 Task: Create a due date automation trigger when advanced on, the moment a card is due add fields with custom field "Resume" set to a number lower than 1 and lower than 10.
Action: Mouse moved to (1017, 295)
Screenshot: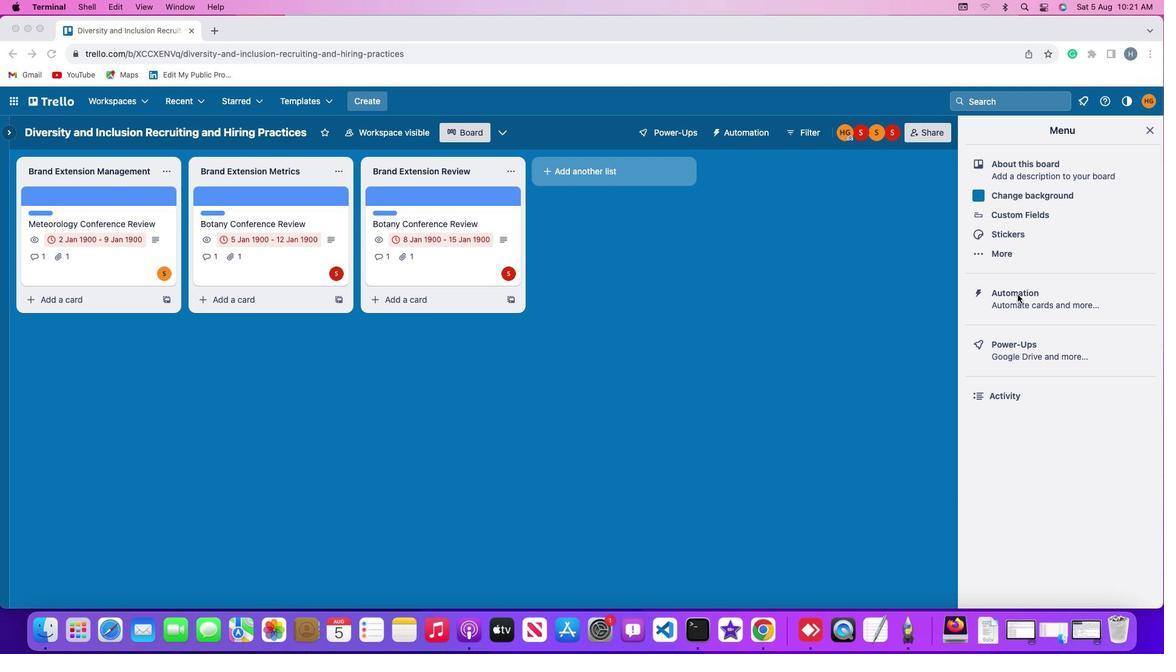 
Action: Mouse pressed left at (1017, 295)
Screenshot: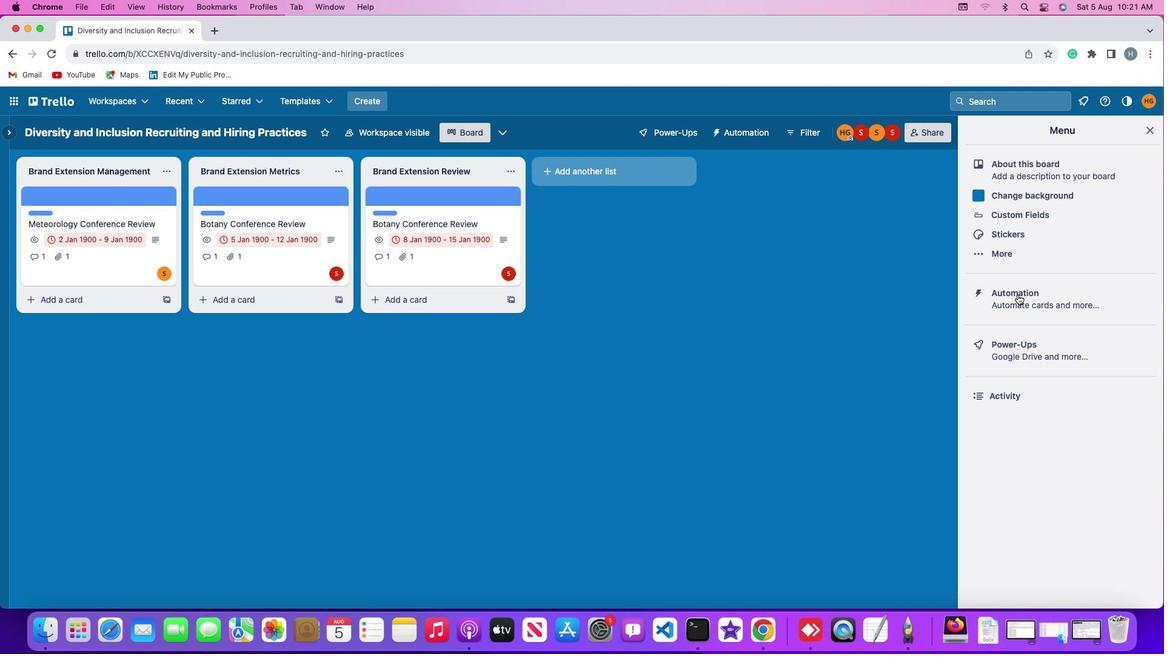 
Action: Mouse pressed left at (1017, 295)
Screenshot: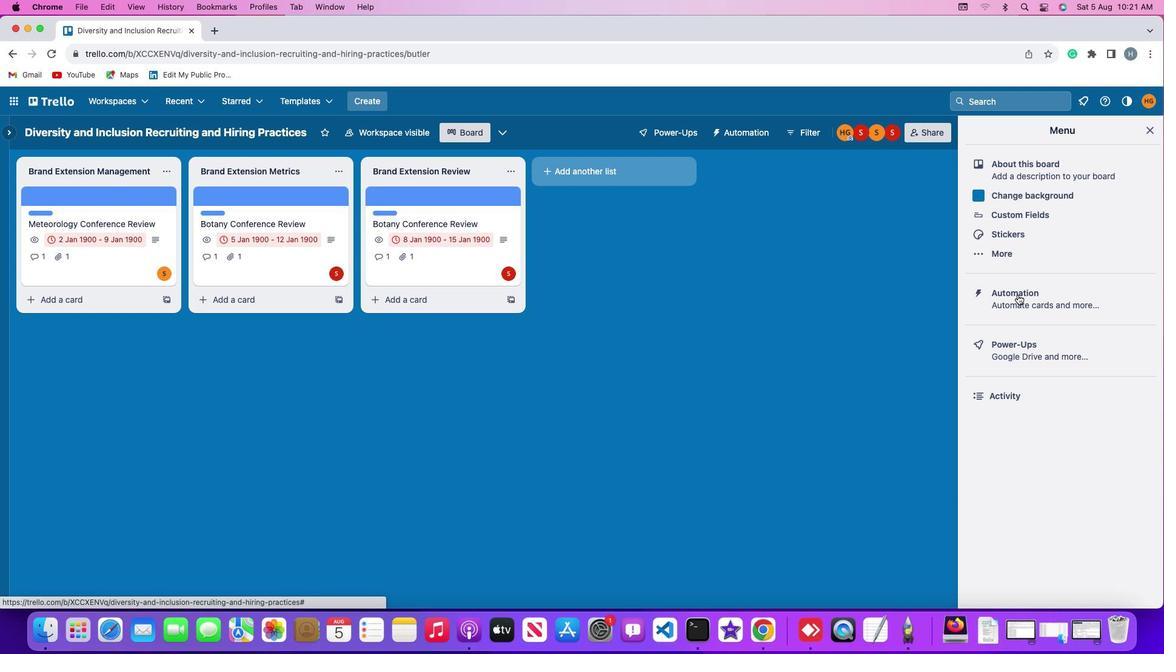
Action: Mouse moved to (64, 285)
Screenshot: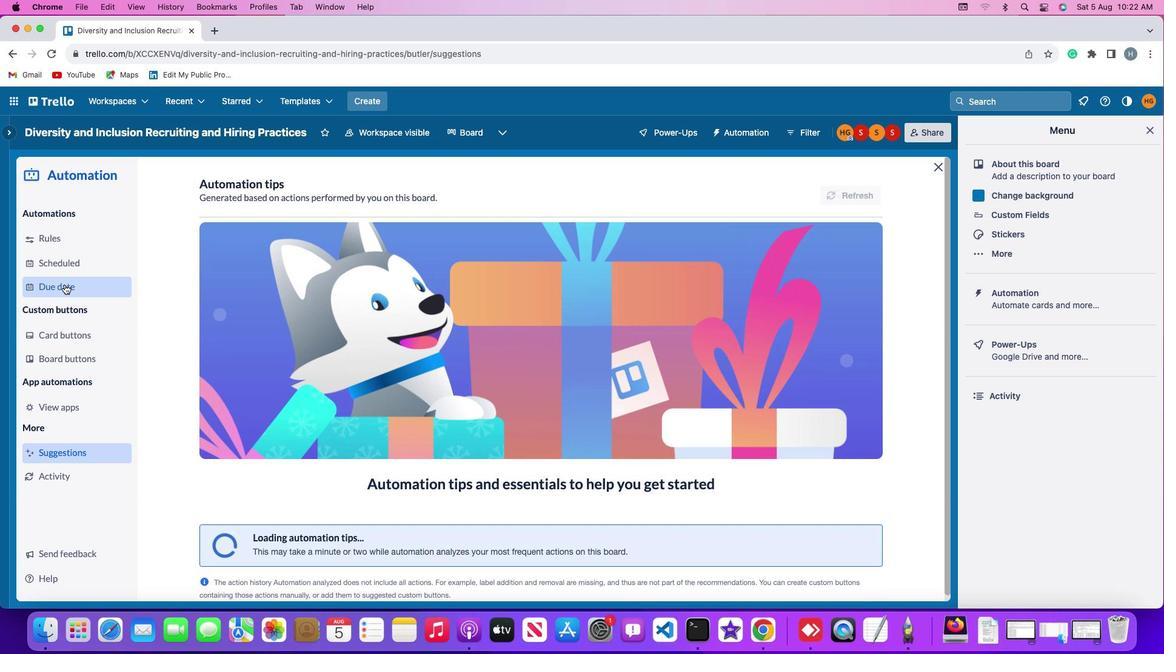 
Action: Mouse pressed left at (64, 285)
Screenshot: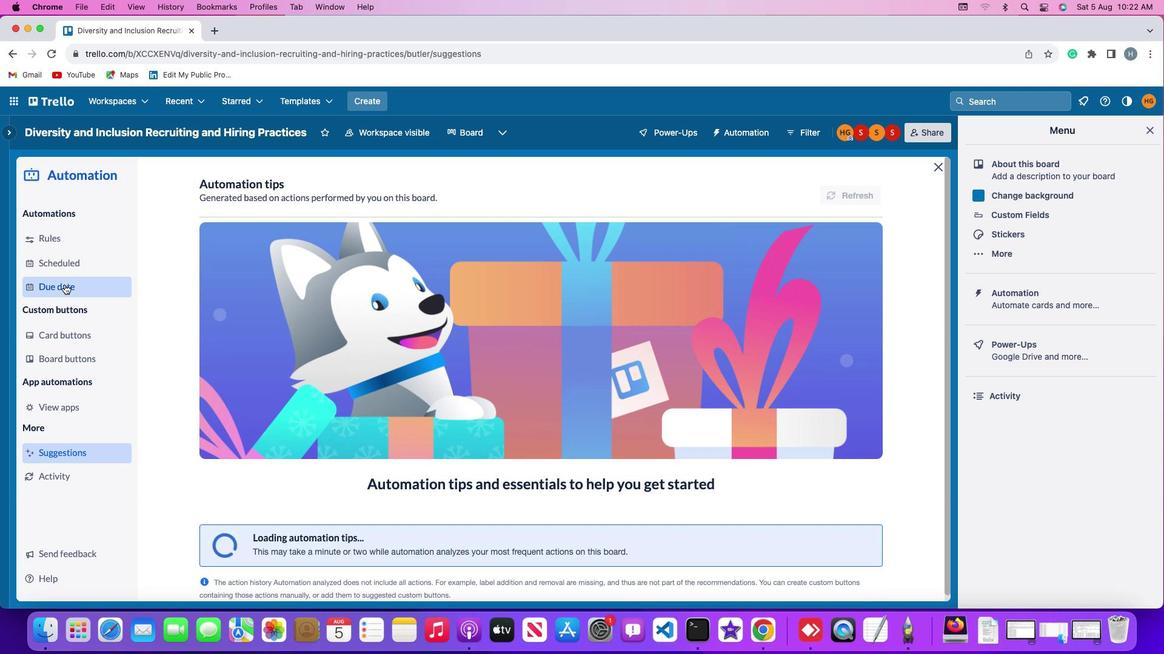 
Action: Mouse moved to (800, 186)
Screenshot: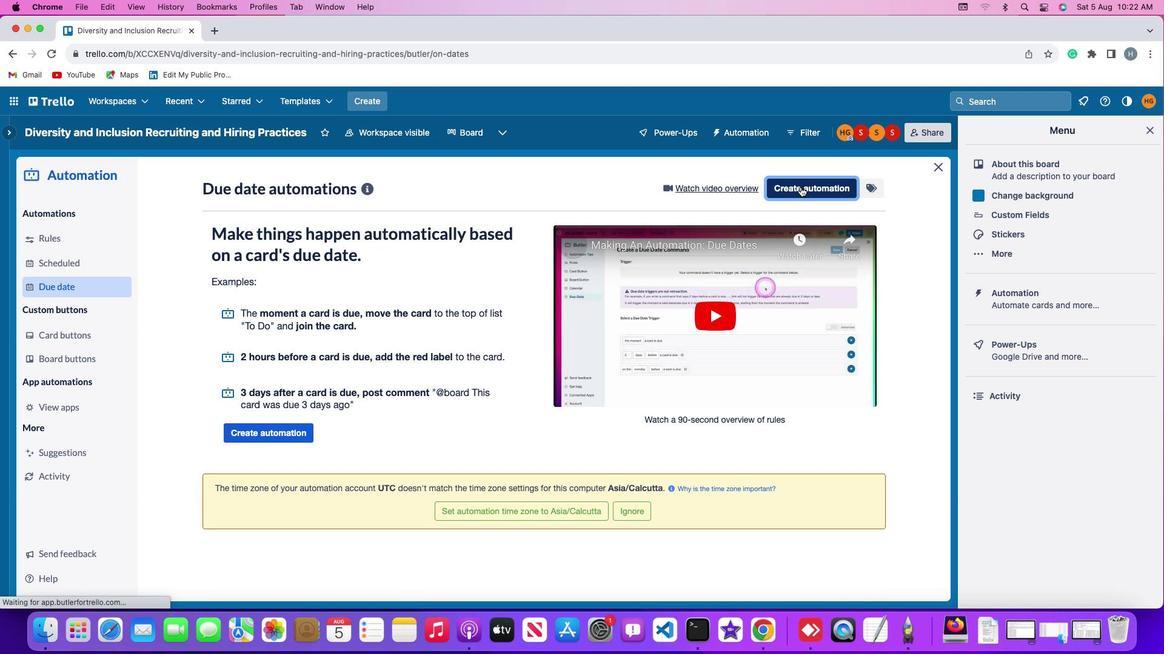 
Action: Mouse pressed left at (800, 186)
Screenshot: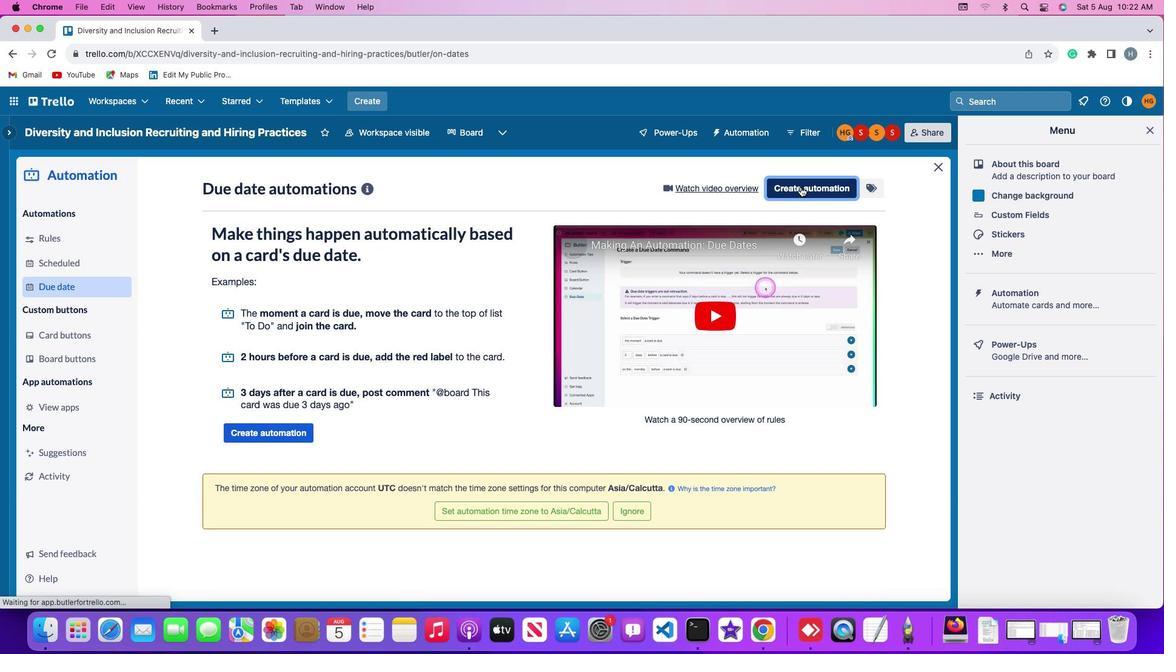 
Action: Mouse moved to (544, 306)
Screenshot: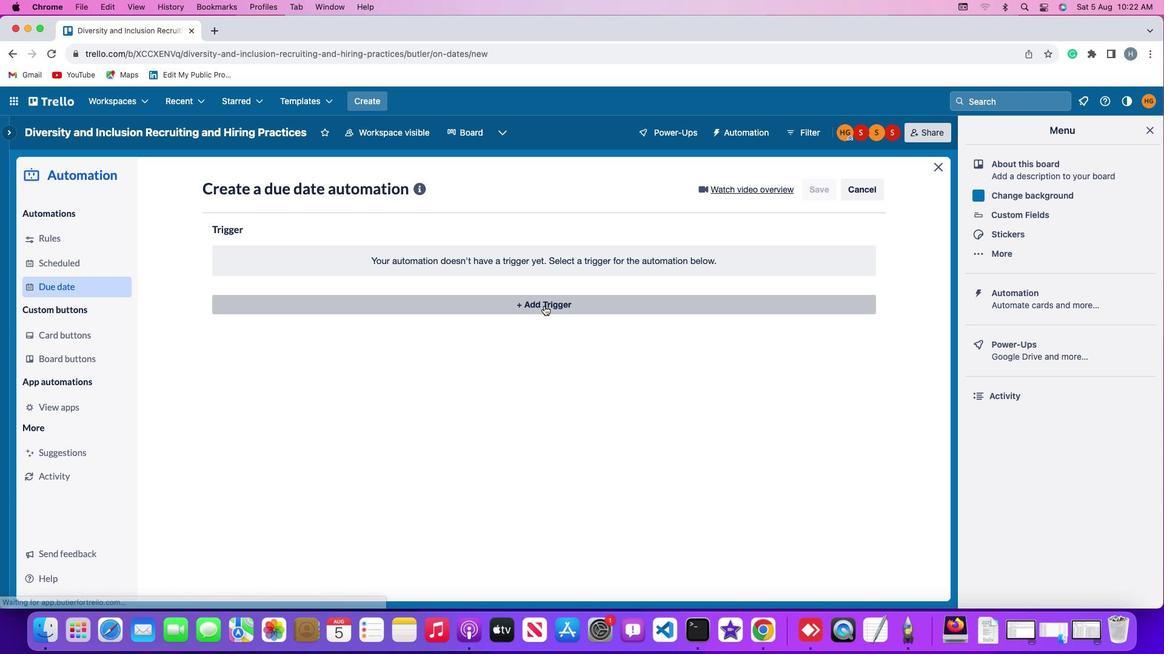
Action: Mouse pressed left at (544, 306)
Screenshot: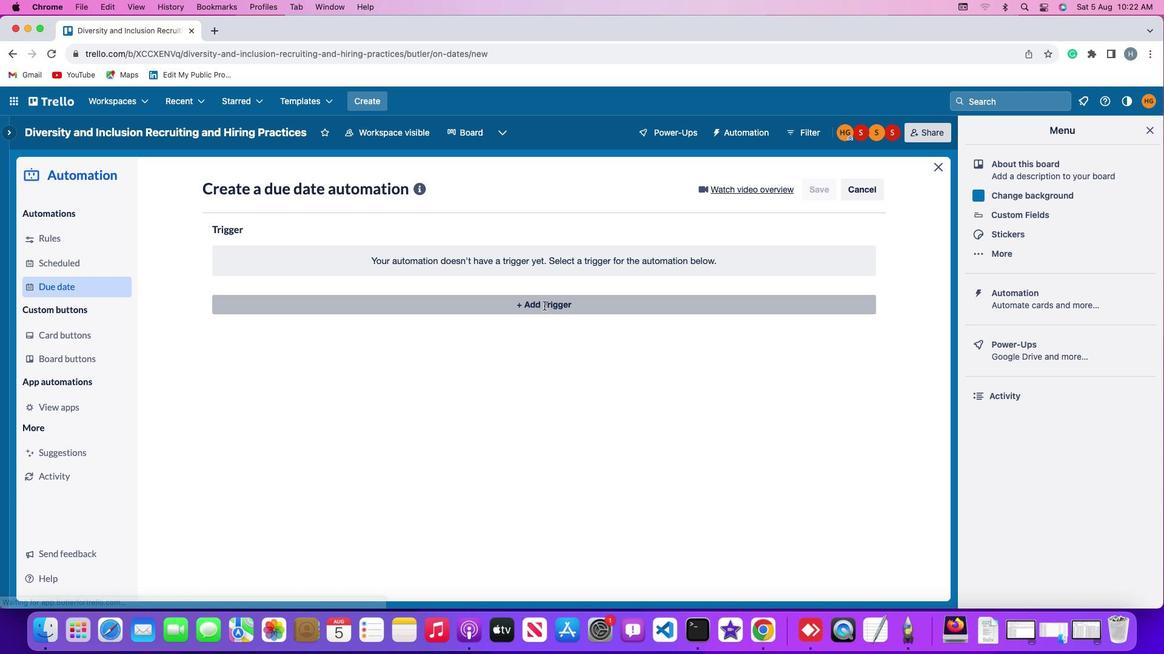 
Action: Mouse moved to (315, 445)
Screenshot: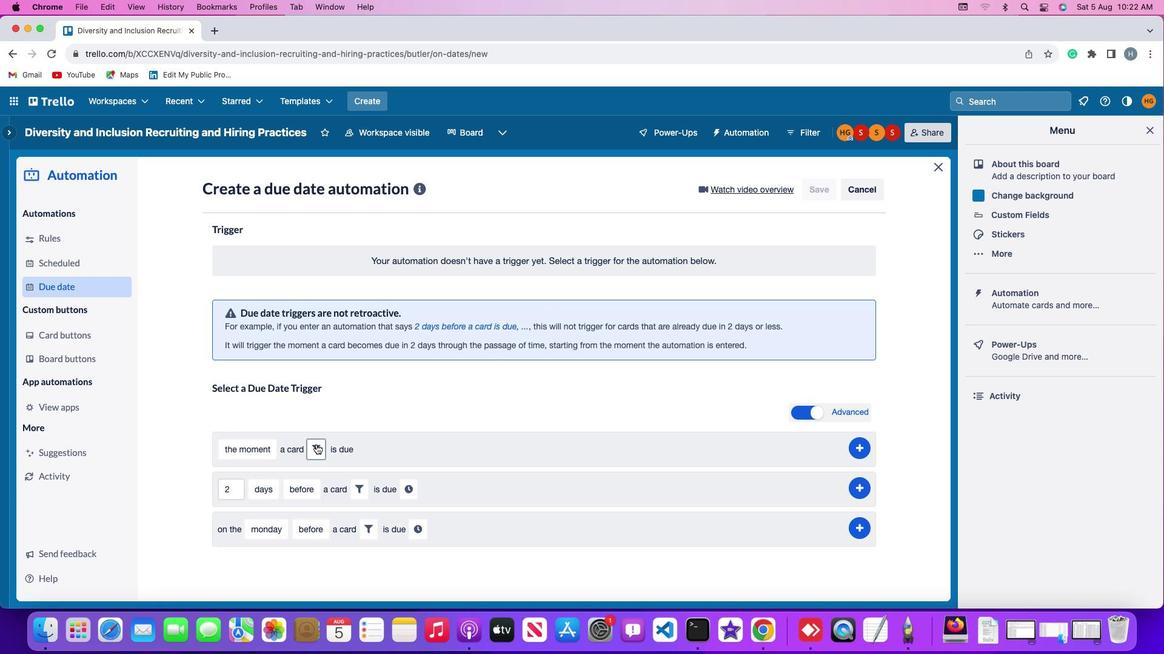 
Action: Mouse pressed left at (315, 445)
Screenshot: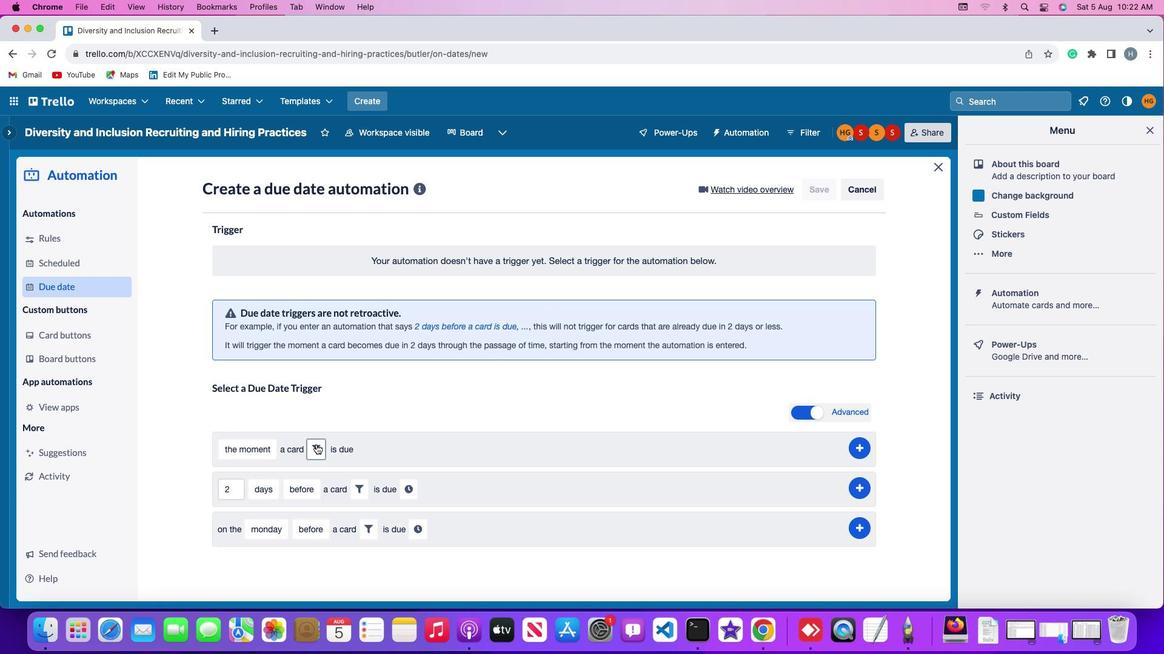 
Action: Mouse moved to (511, 490)
Screenshot: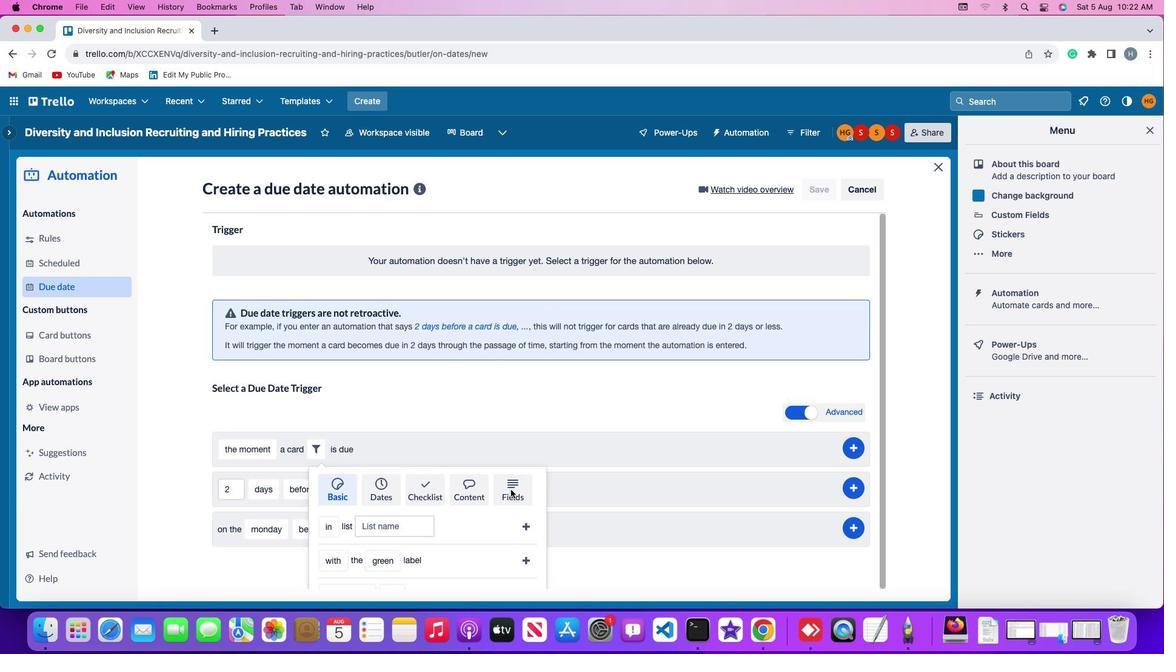 
Action: Mouse pressed left at (511, 490)
Screenshot: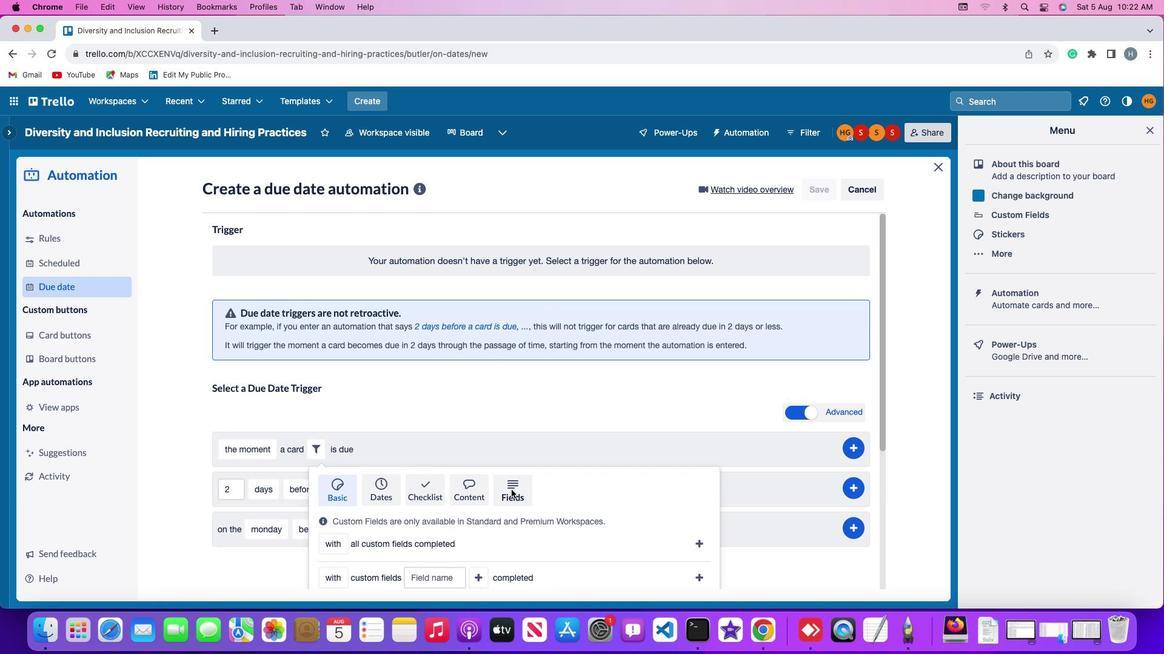 
Action: Mouse moved to (496, 489)
Screenshot: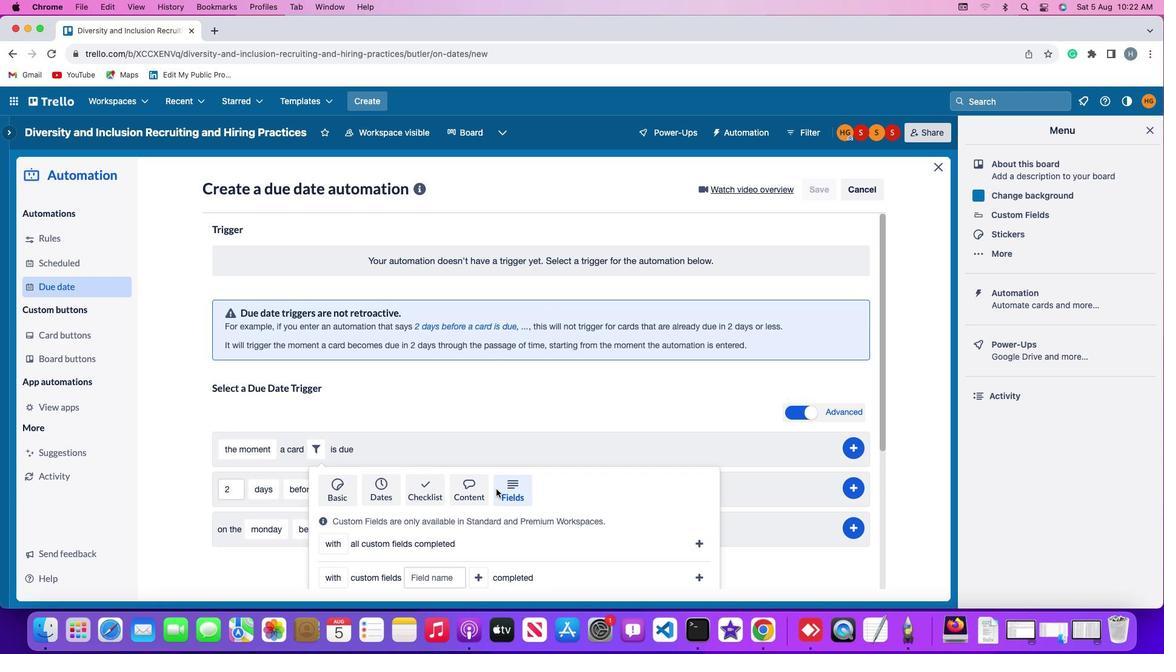 
Action: Mouse scrolled (496, 489) with delta (0, 0)
Screenshot: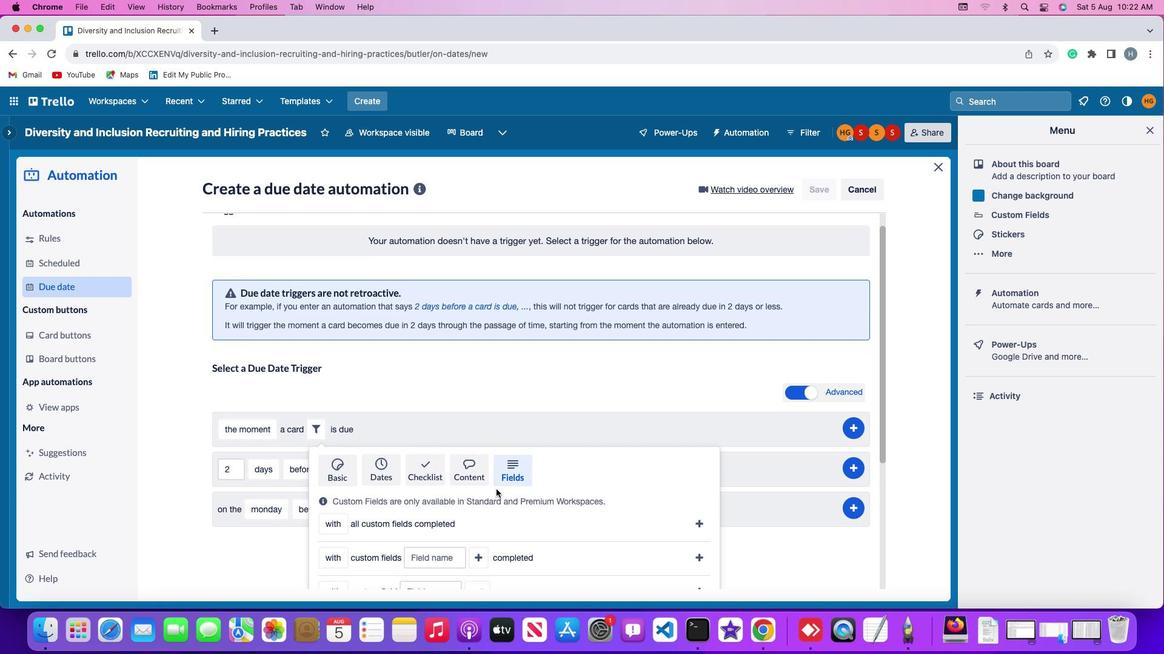 
Action: Mouse scrolled (496, 489) with delta (0, 0)
Screenshot: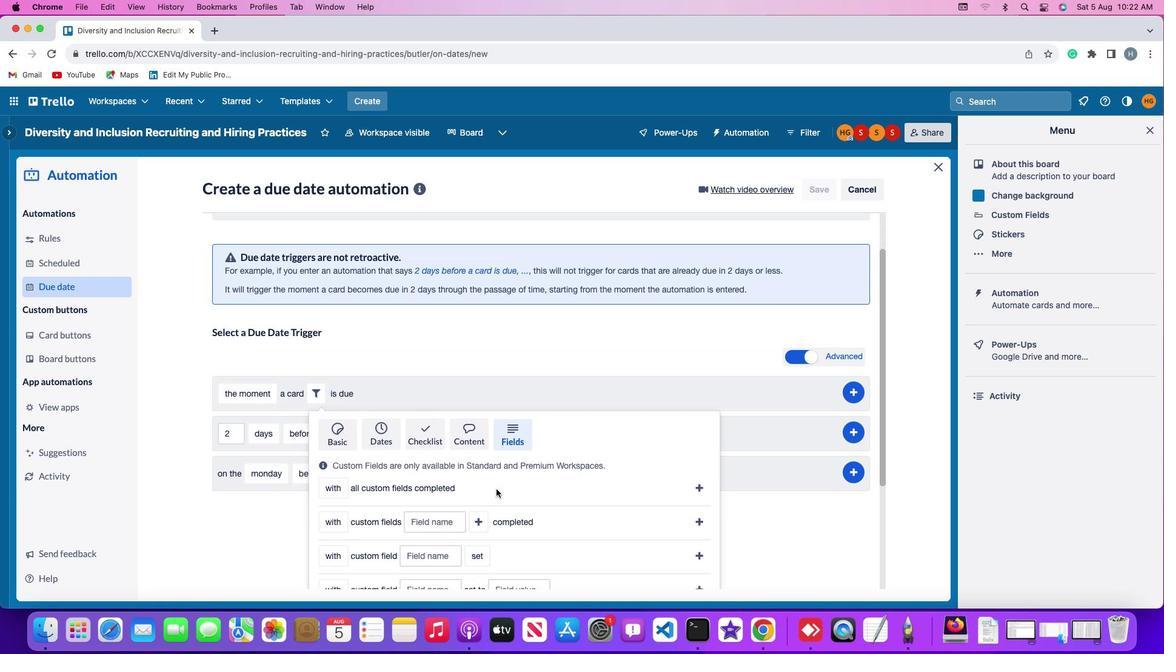
Action: Mouse scrolled (496, 489) with delta (0, -1)
Screenshot: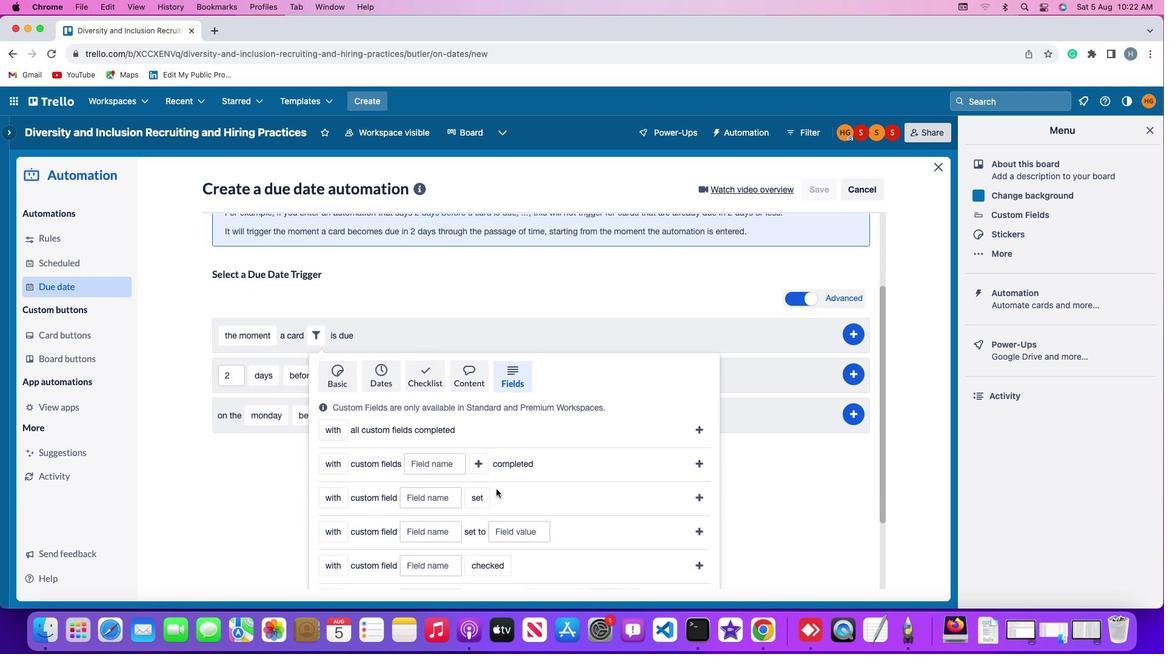 
Action: Mouse scrolled (496, 489) with delta (0, -2)
Screenshot: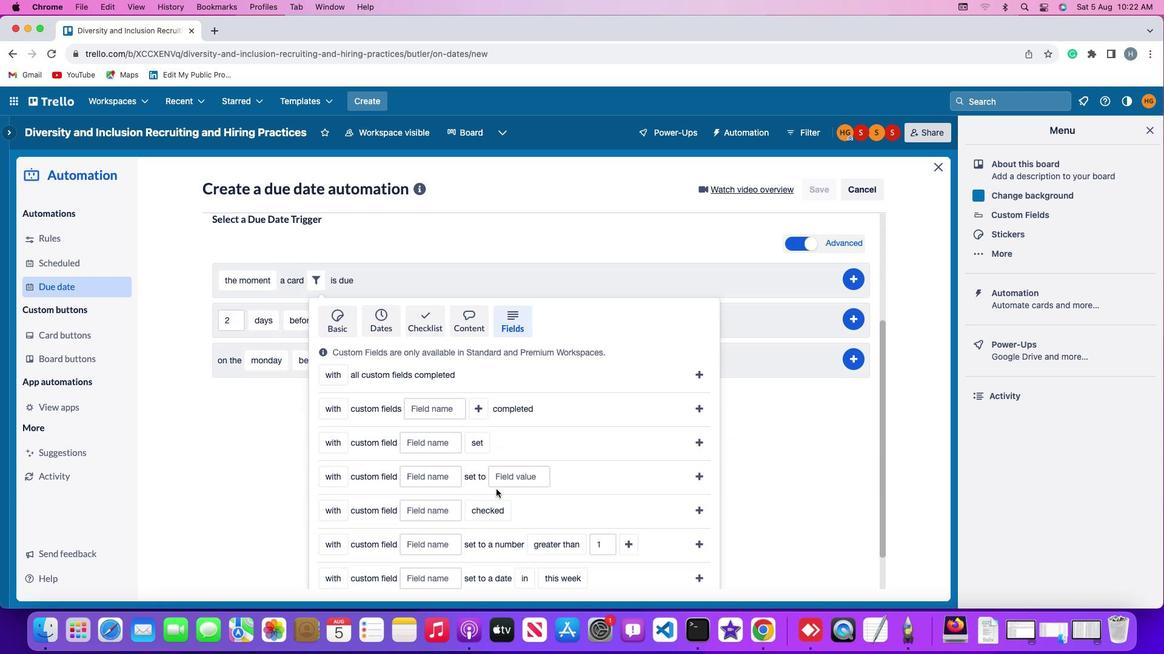 
Action: Mouse scrolled (496, 489) with delta (0, 0)
Screenshot: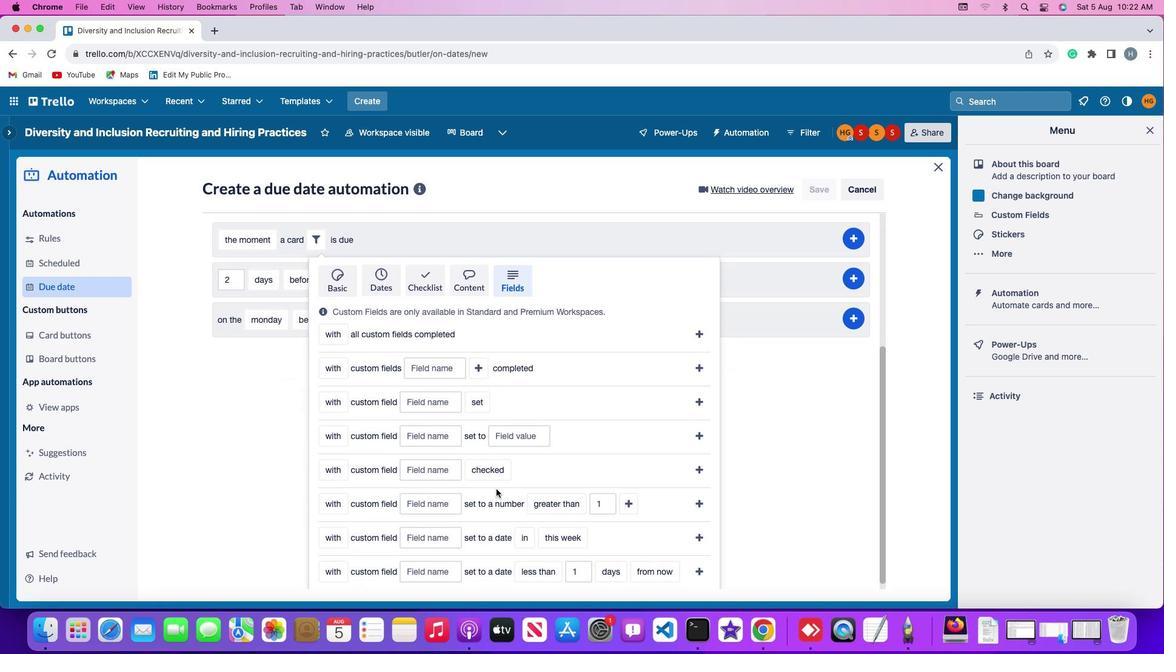
Action: Mouse scrolled (496, 489) with delta (0, 0)
Screenshot: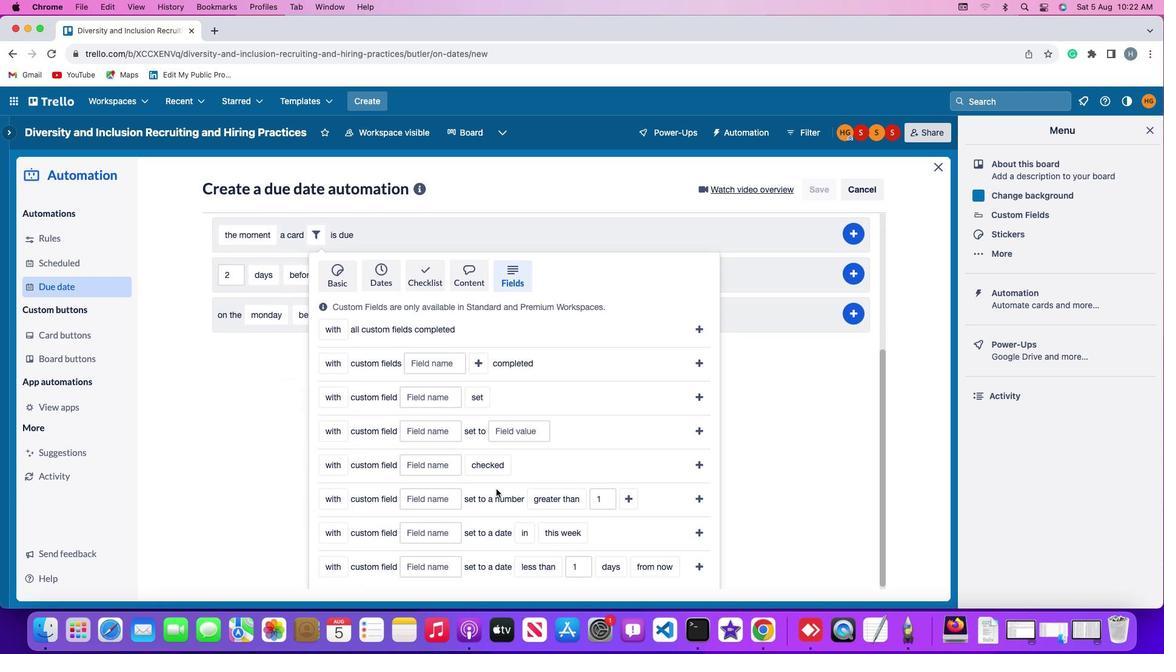 
Action: Mouse scrolled (496, 489) with delta (0, -1)
Screenshot: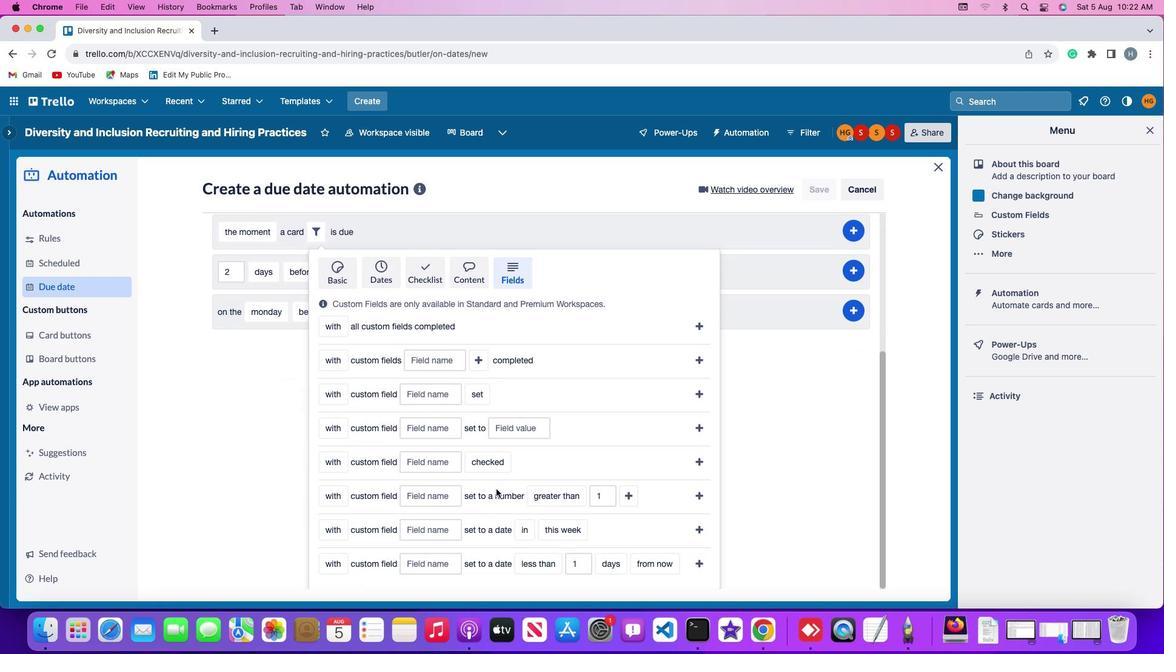 
Action: Mouse scrolled (496, 489) with delta (0, 0)
Screenshot: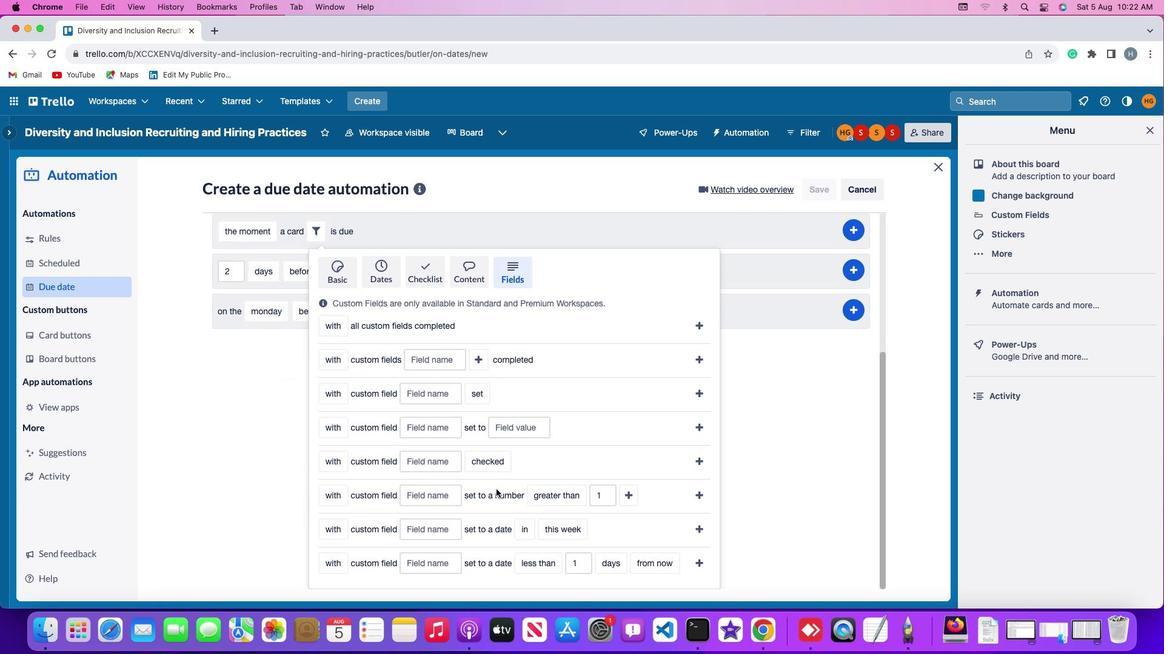 
Action: Mouse scrolled (496, 489) with delta (0, 0)
Screenshot: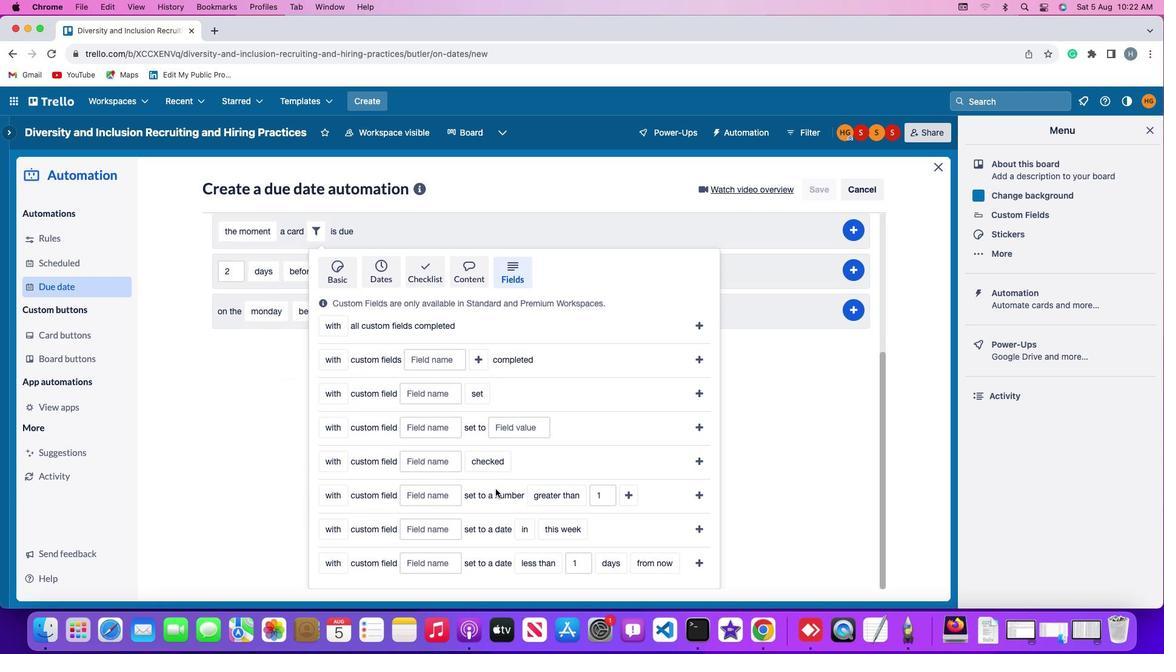 
Action: Mouse scrolled (496, 489) with delta (0, -1)
Screenshot: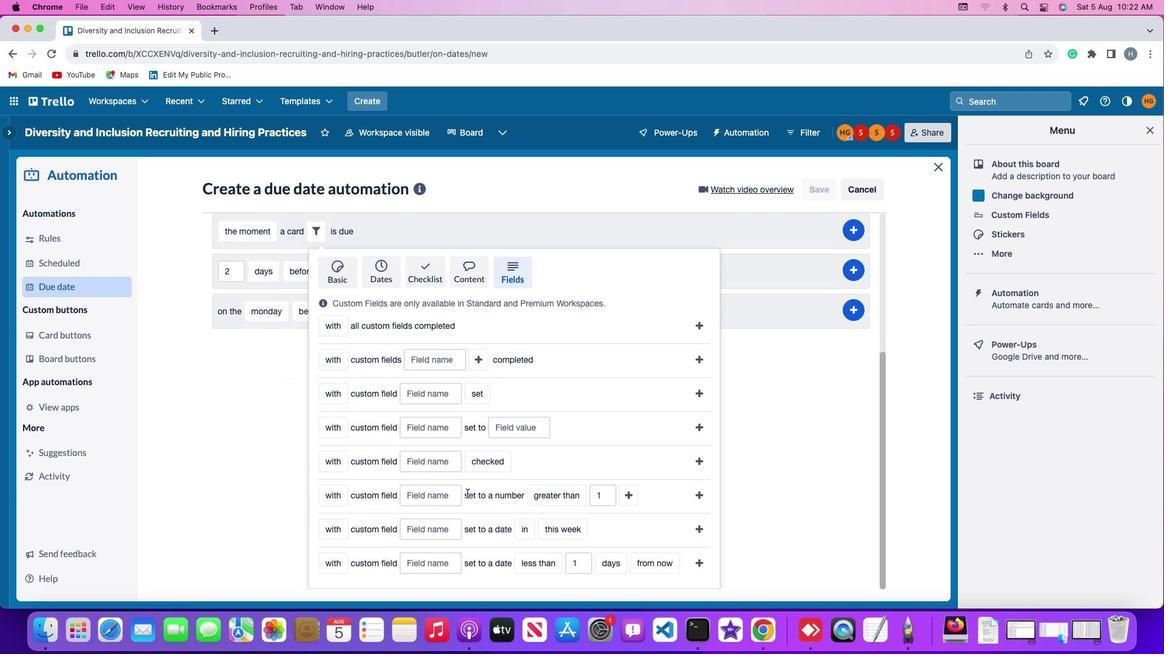 
Action: Mouse moved to (338, 493)
Screenshot: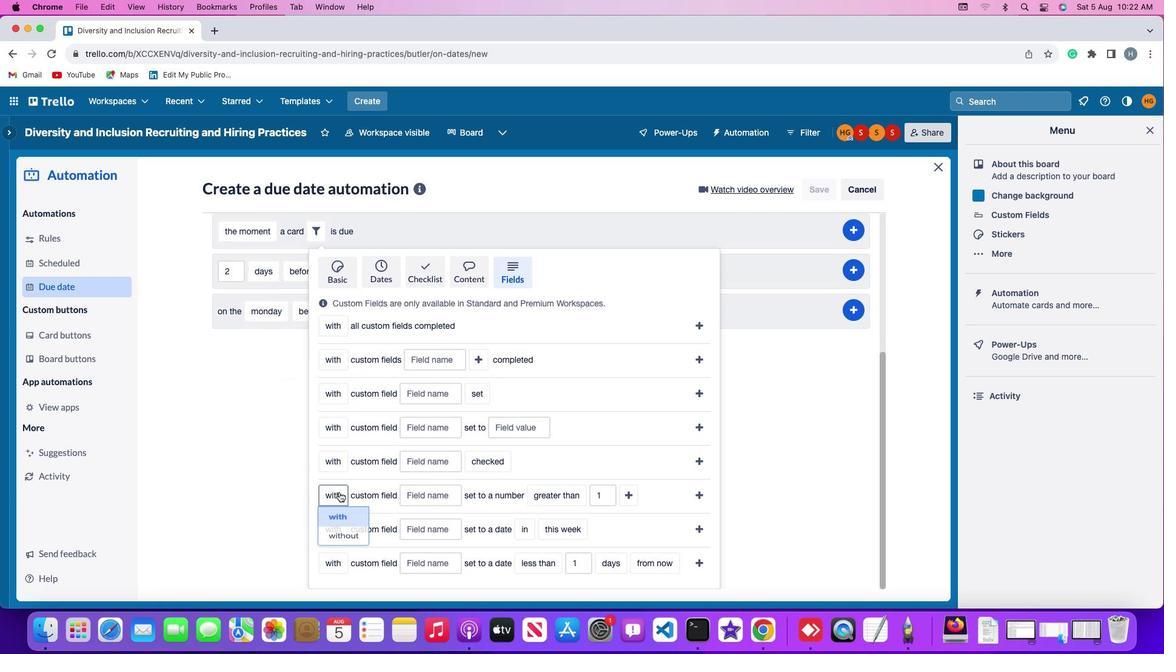 
Action: Mouse pressed left at (338, 493)
Screenshot: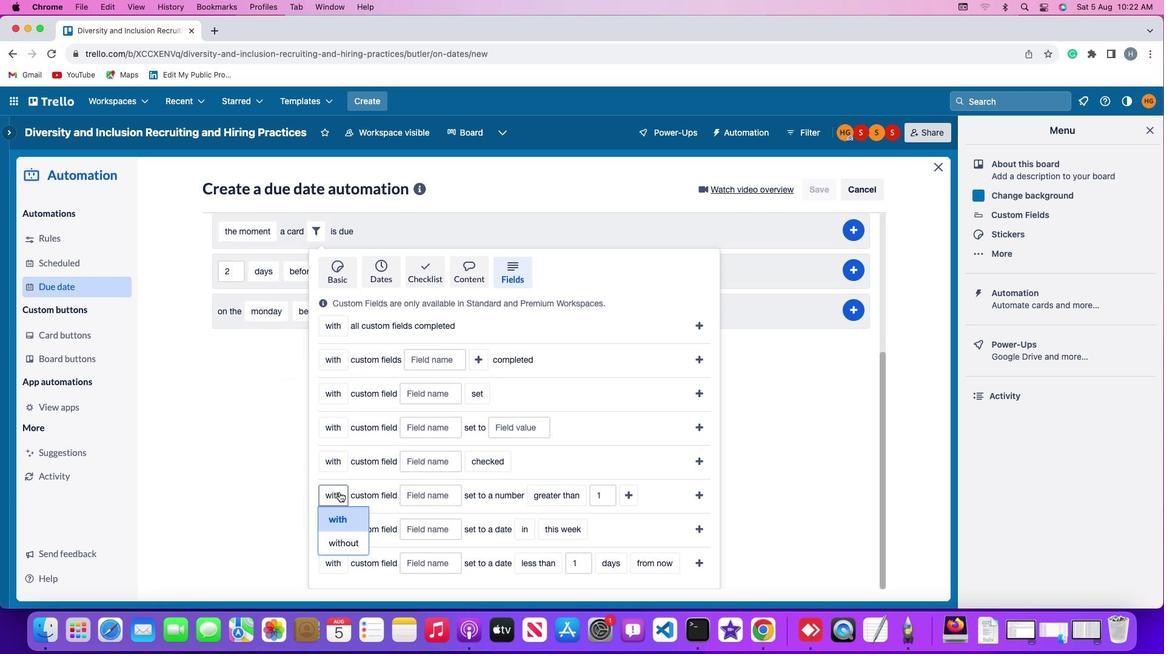
Action: Mouse moved to (351, 519)
Screenshot: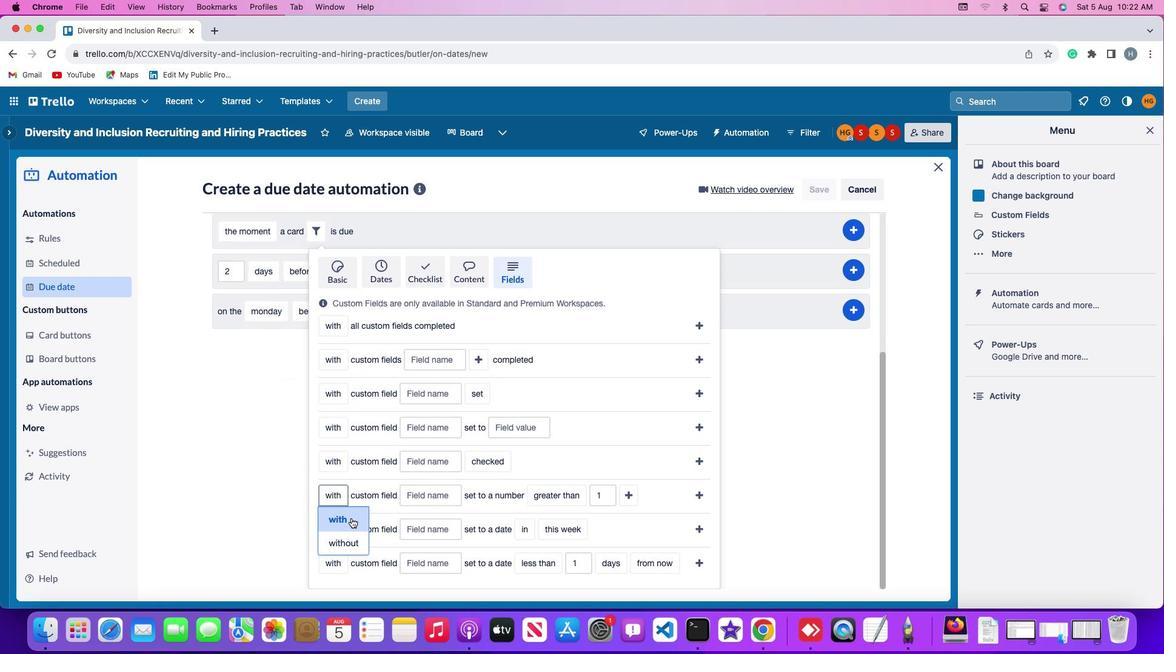 
Action: Mouse pressed left at (351, 519)
Screenshot: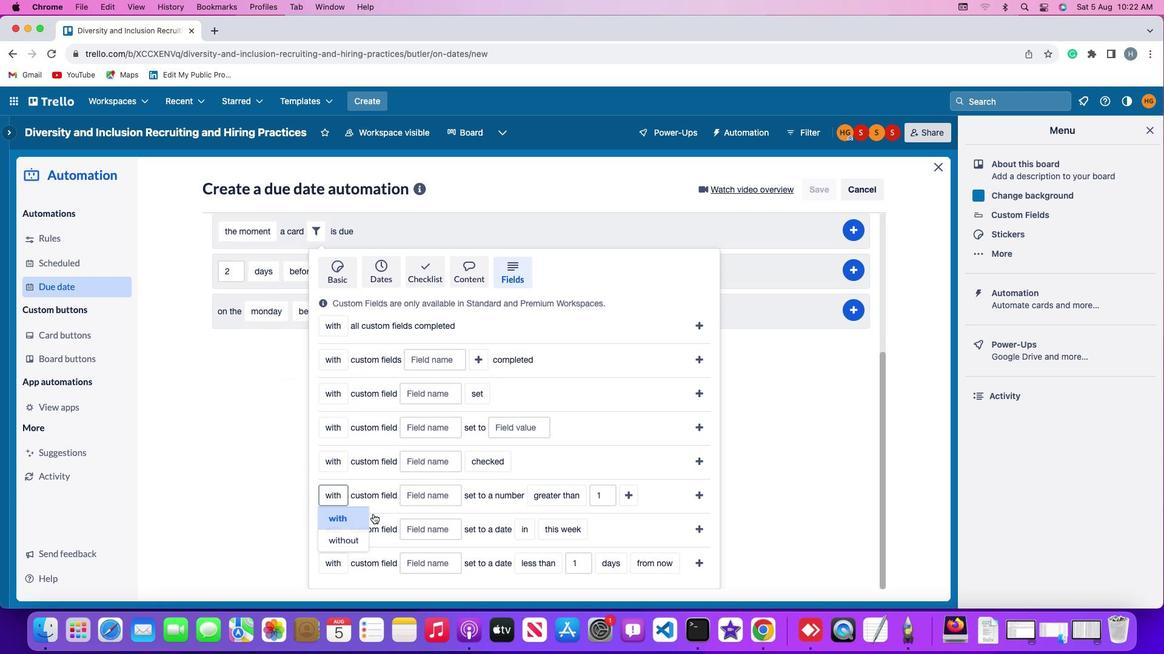 
Action: Mouse moved to (434, 496)
Screenshot: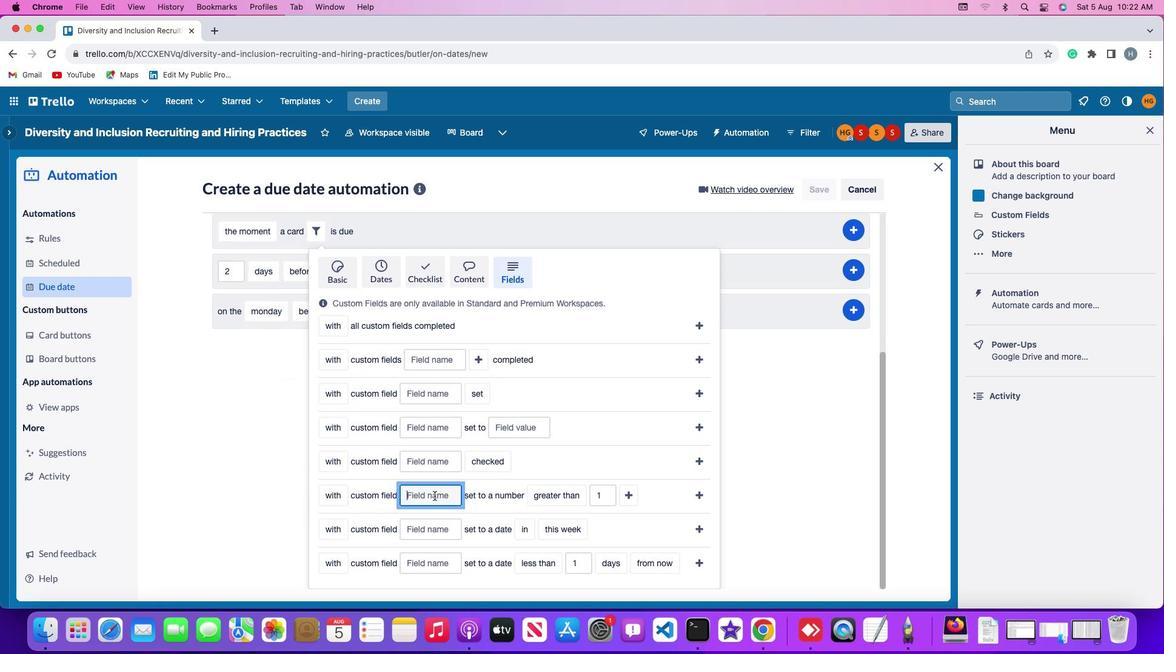 
Action: Mouse pressed left at (434, 496)
Screenshot: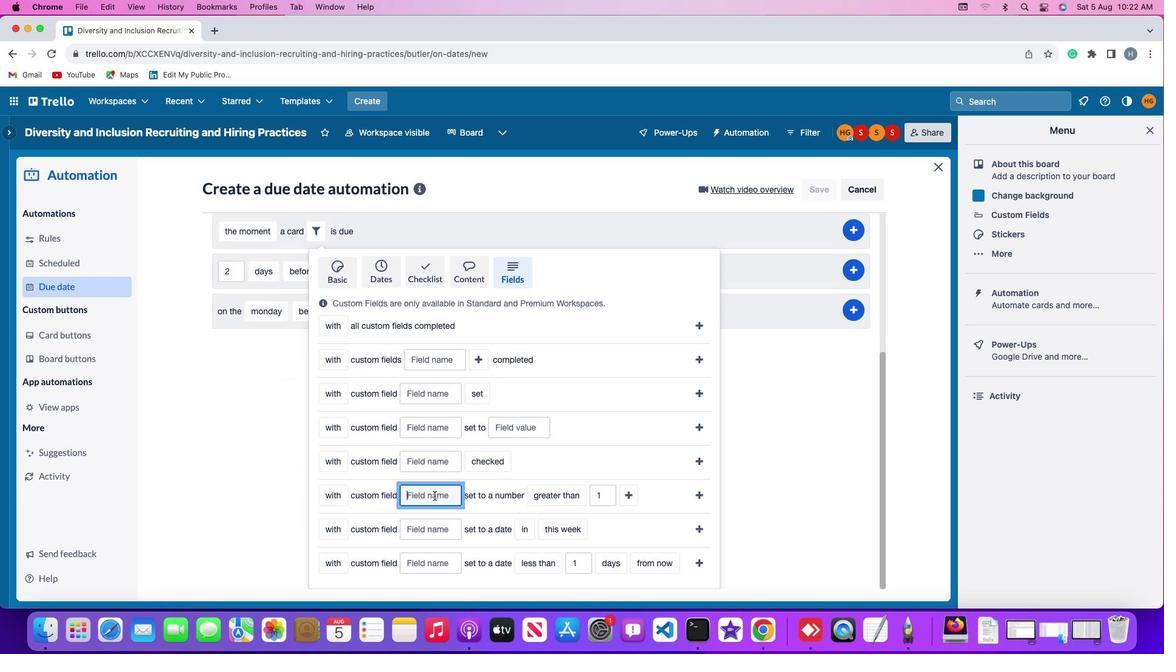
Action: Mouse moved to (434, 496)
Screenshot: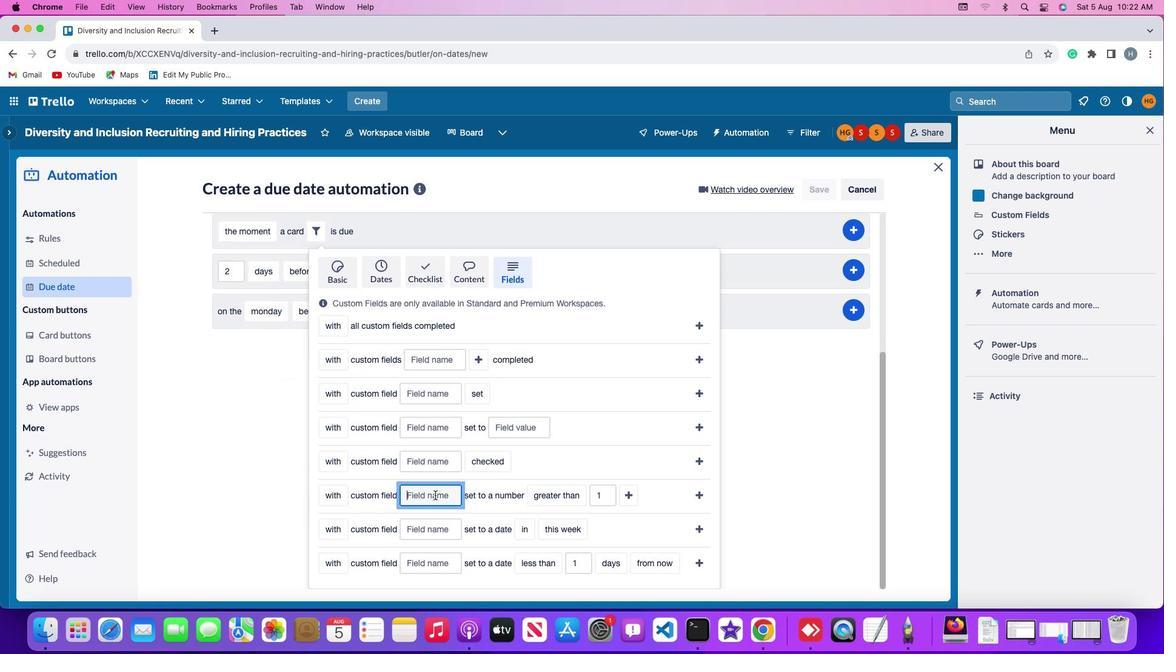 
Action: Key pressed Key.shift'R''e''s''u''m''e'
Screenshot: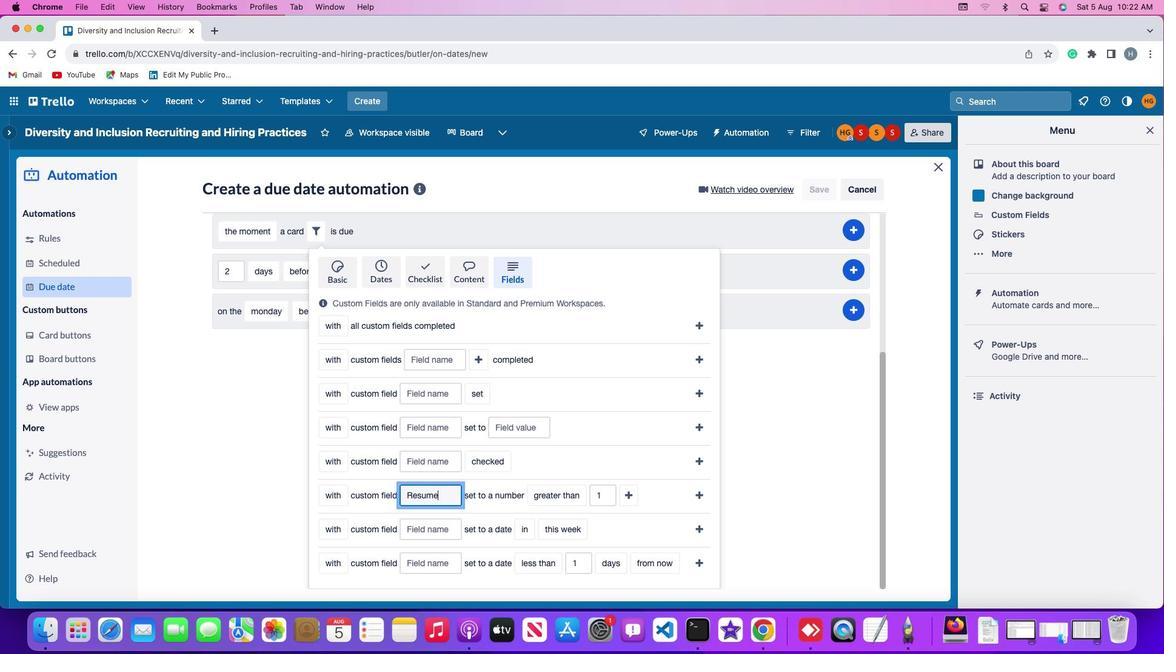 
Action: Mouse moved to (564, 448)
Screenshot: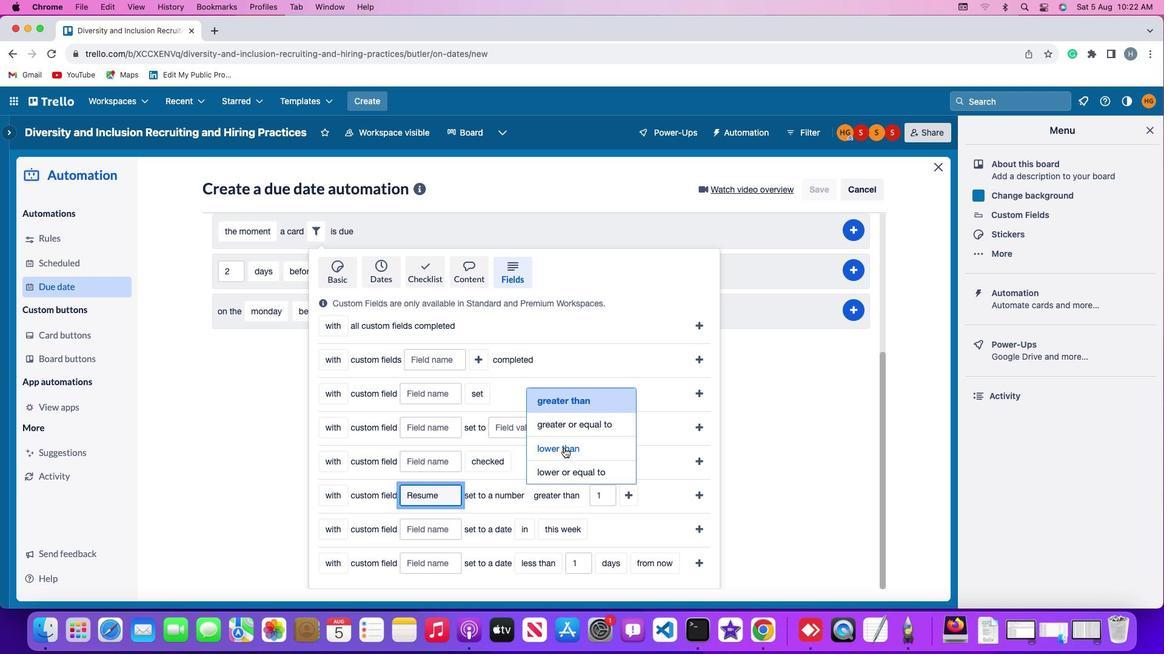 
Action: Mouse pressed left at (564, 448)
Screenshot: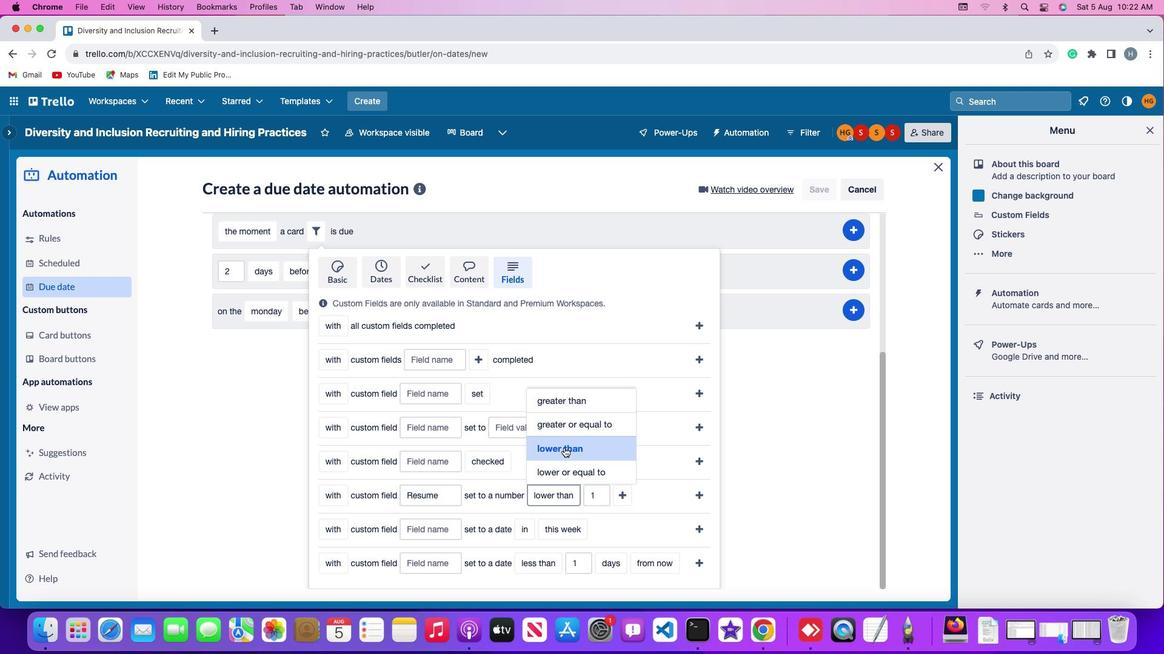 
Action: Mouse moved to (599, 491)
Screenshot: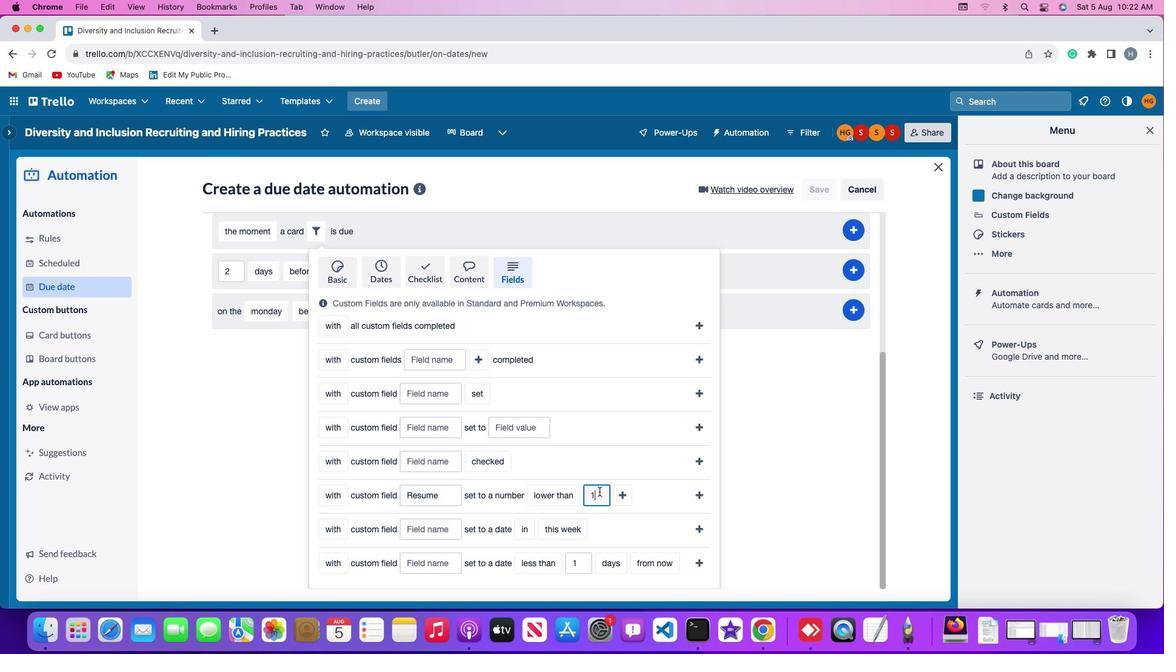 
Action: Mouse pressed left at (599, 491)
Screenshot: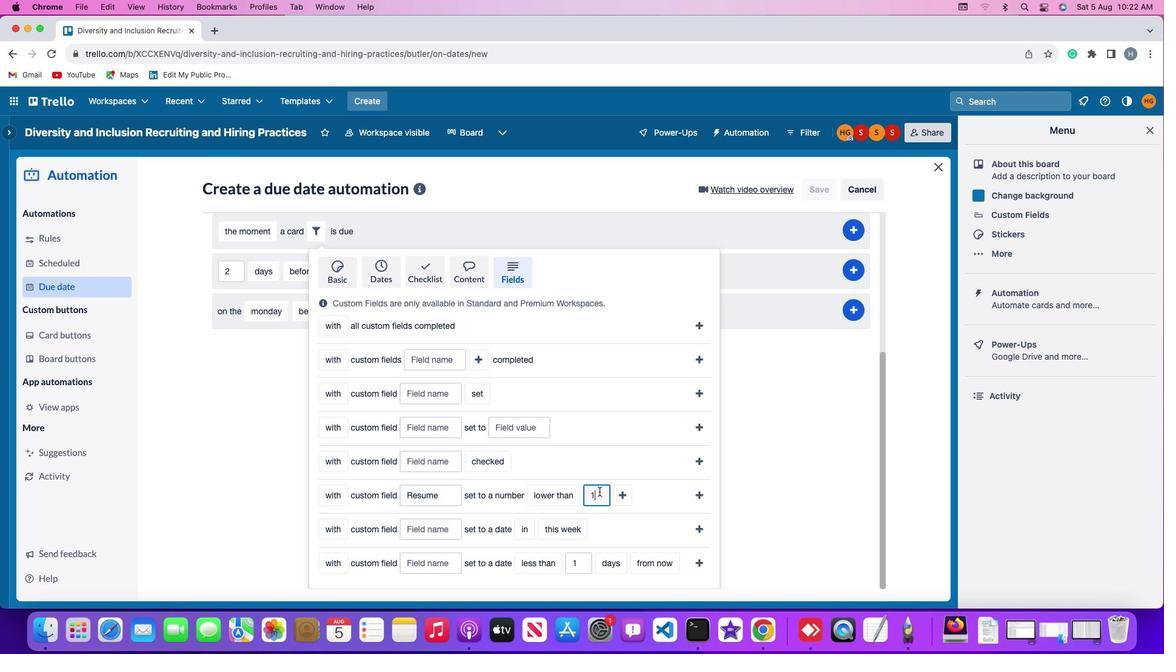 
Action: Key pressed Key.backspace'1'
Screenshot: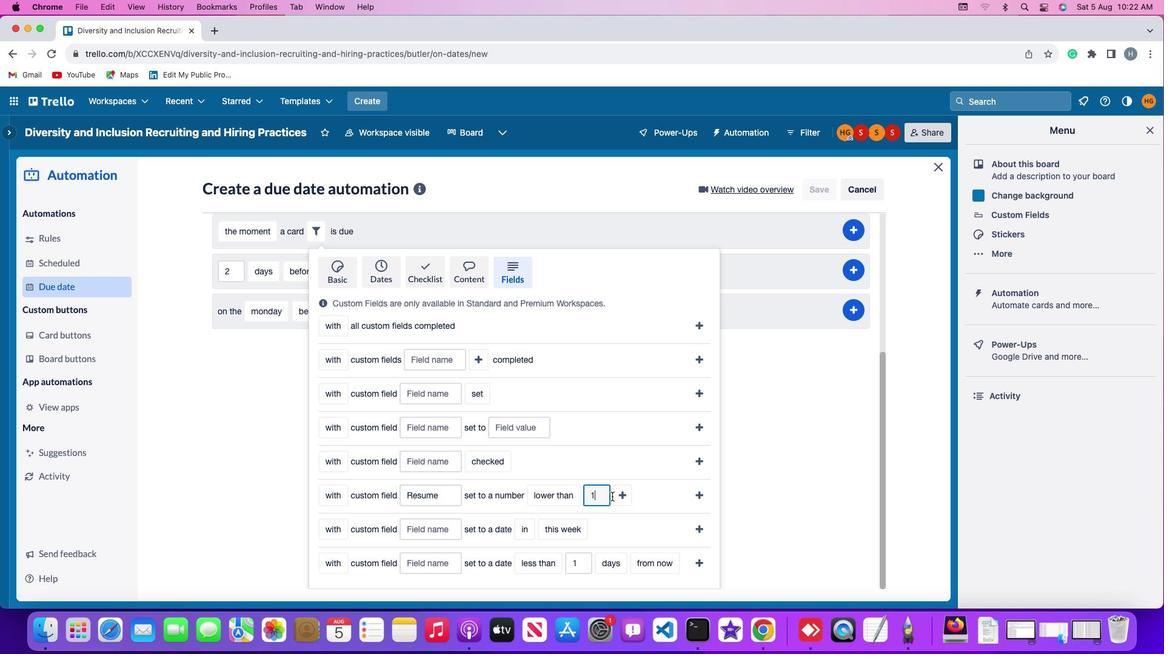 
Action: Mouse moved to (619, 495)
Screenshot: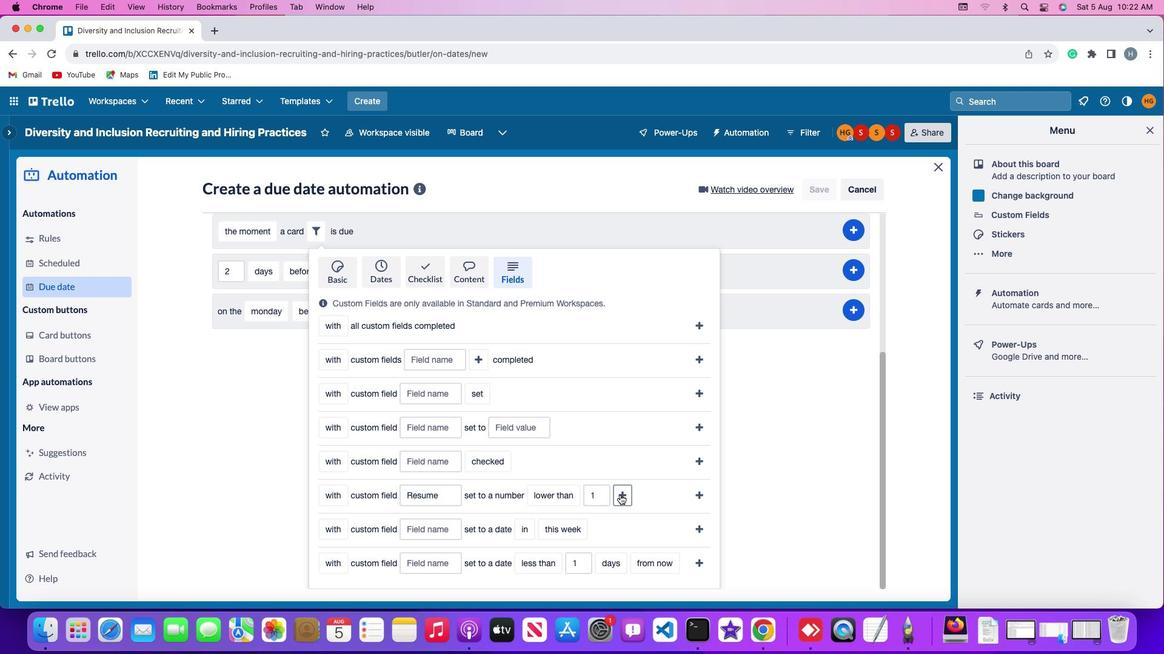 
Action: Mouse pressed left at (619, 495)
Screenshot: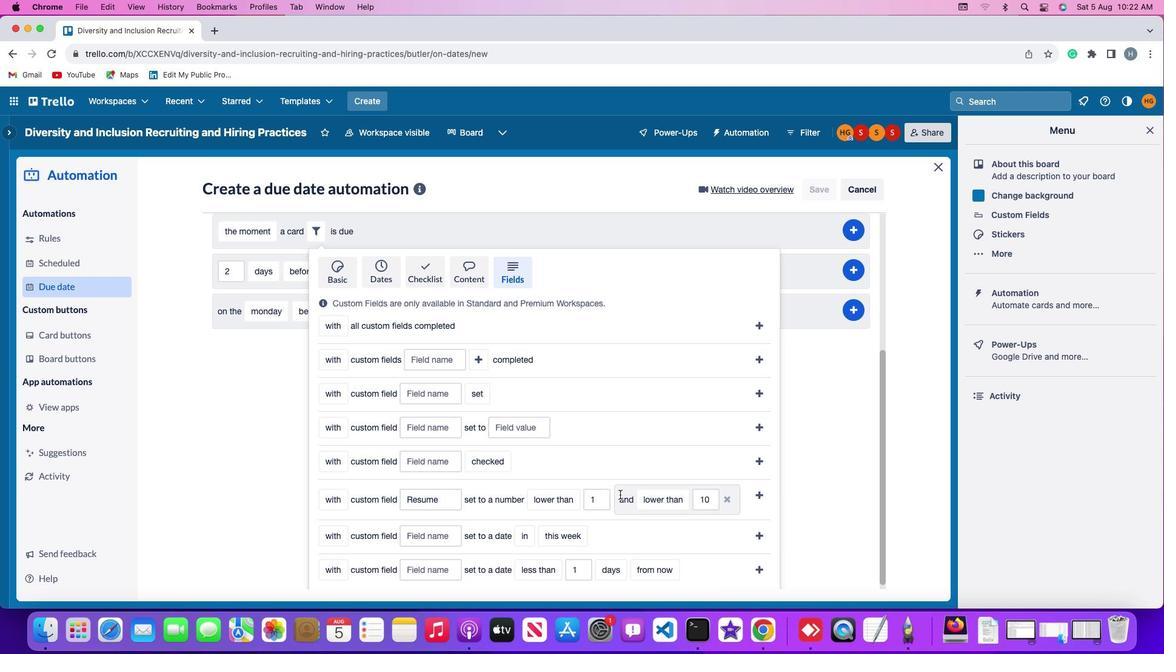 
Action: Mouse moved to (659, 500)
Screenshot: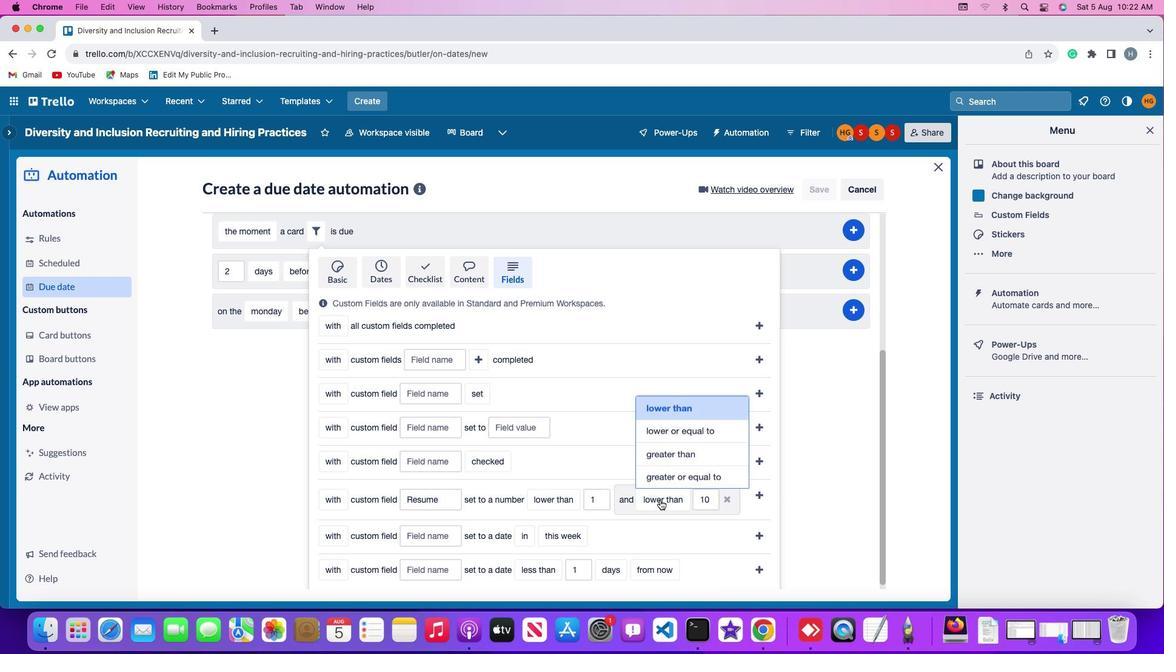 
Action: Mouse pressed left at (659, 500)
Screenshot: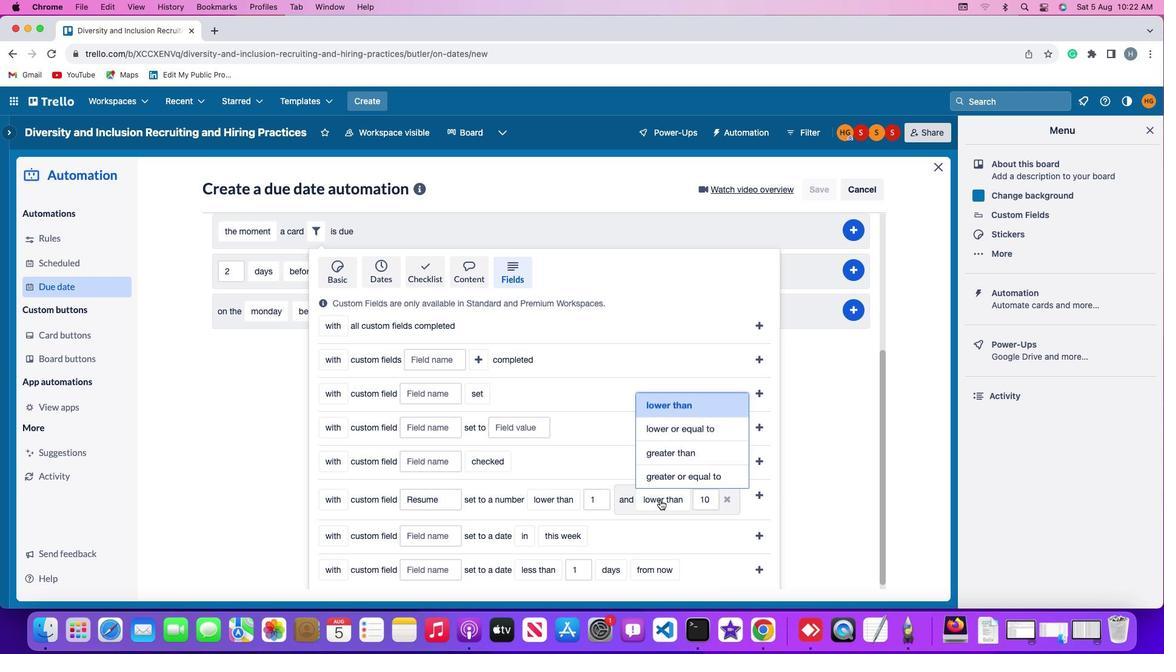 
Action: Mouse moved to (679, 403)
Screenshot: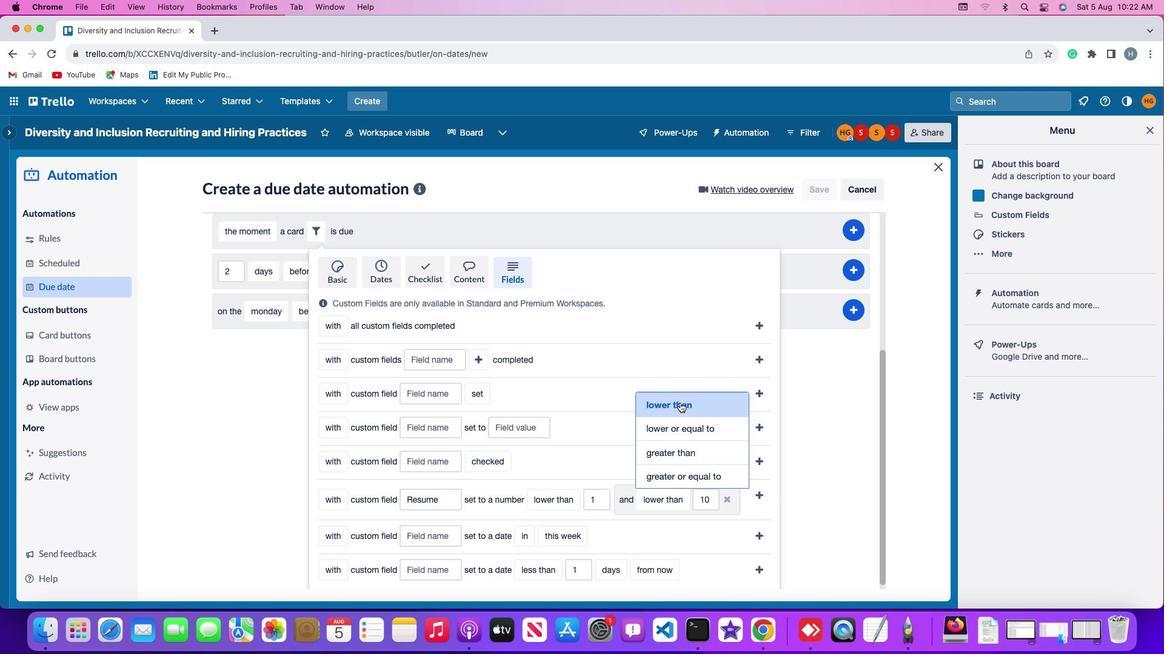 
Action: Mouse pressed left at (679, 403)
Screenshot: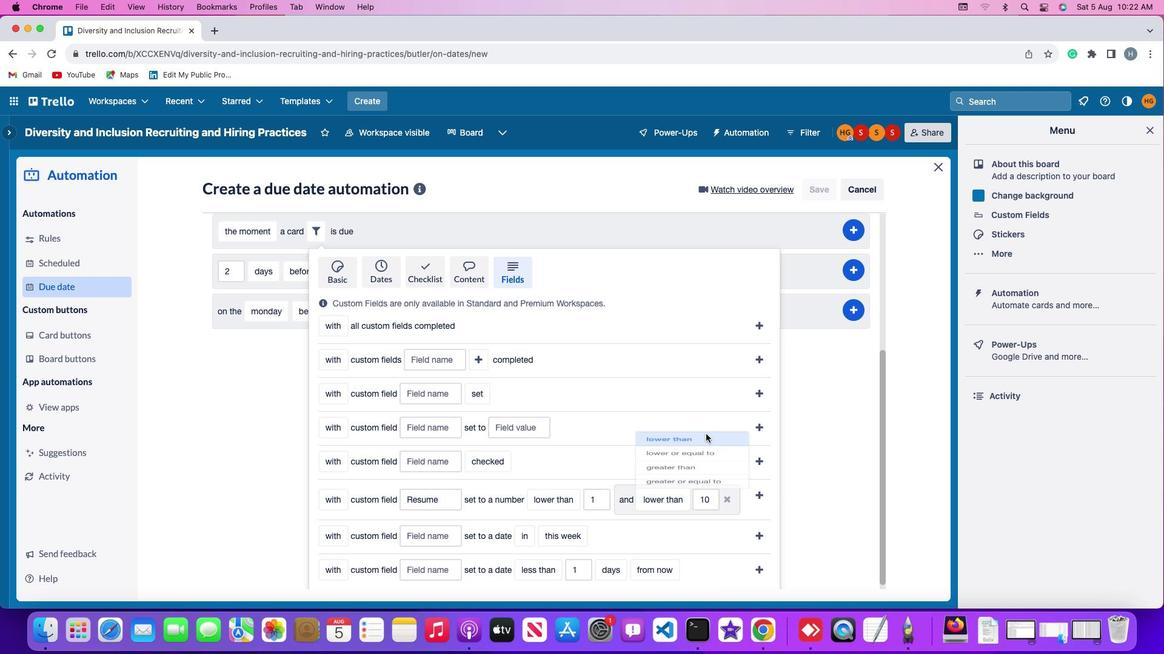 
Action: Mouse moved to (714, 500)
Screenshot: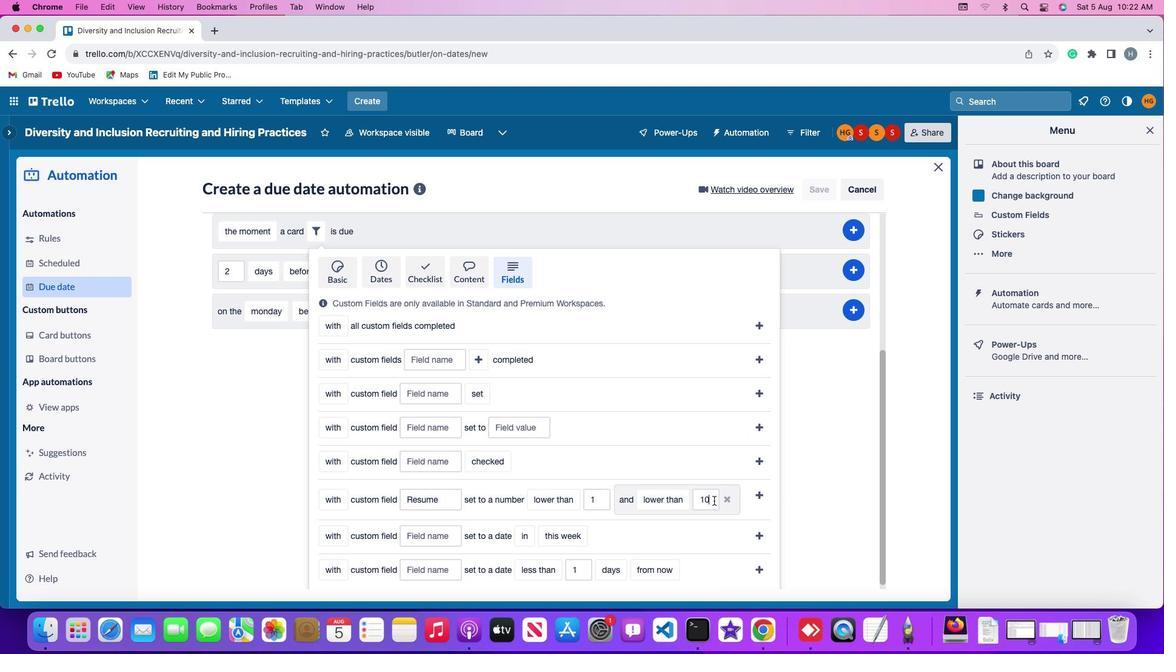 
Action: Mouse pressed left at (714, 500)
Screenshot: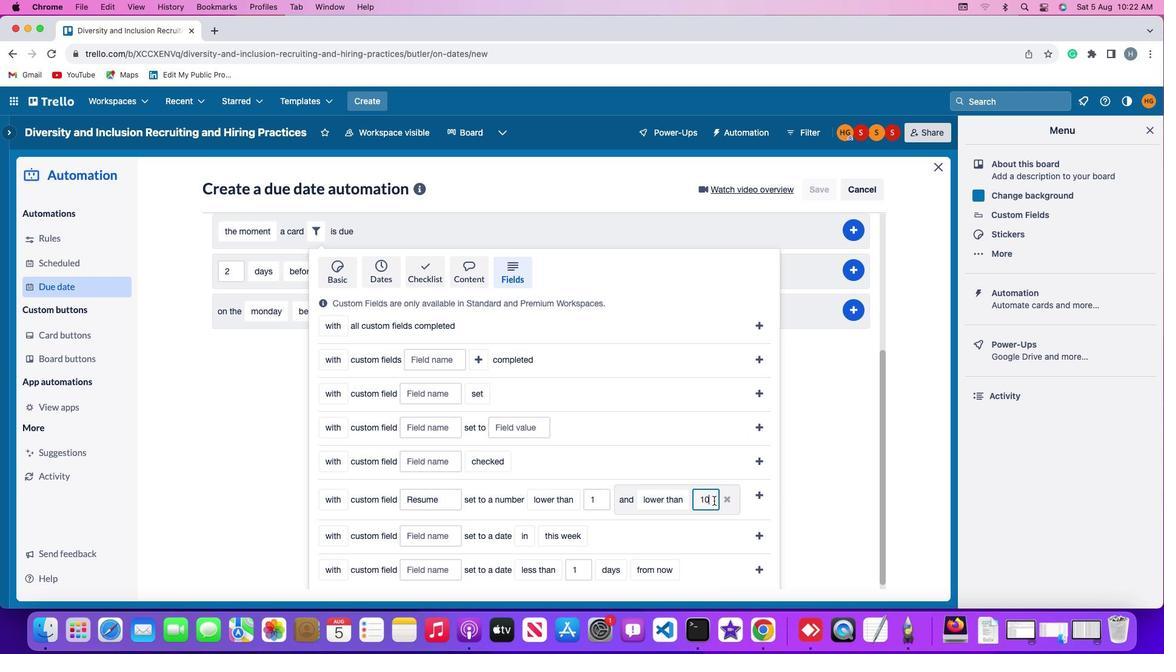 
Action: Key pressed Key.backspaceKey.backspace'1''0'
Screenshot: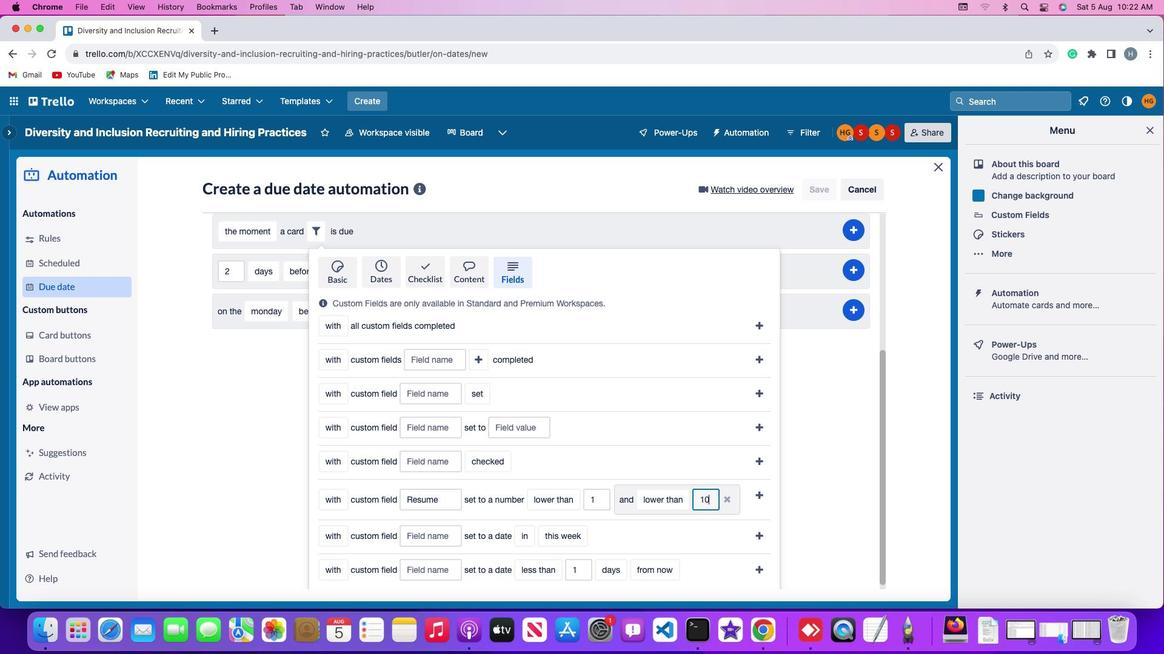 
Action: Mouse moved to (761, 494)
Screenshot: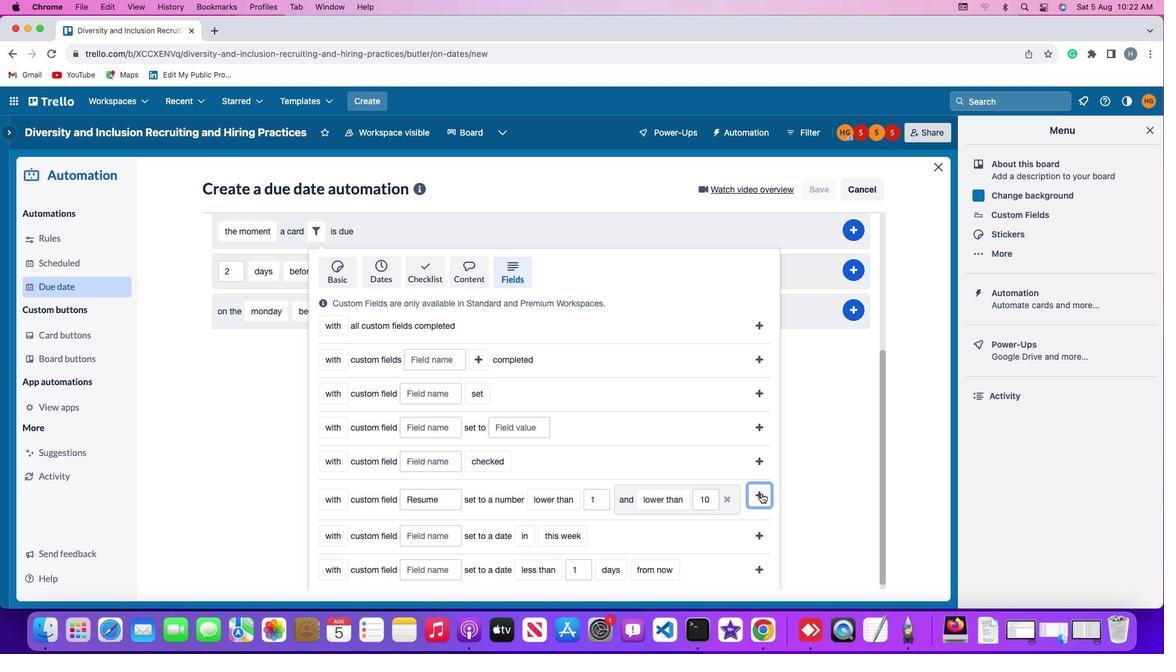 
Action: Mouse pressed left at (761, 494)
Screenshot: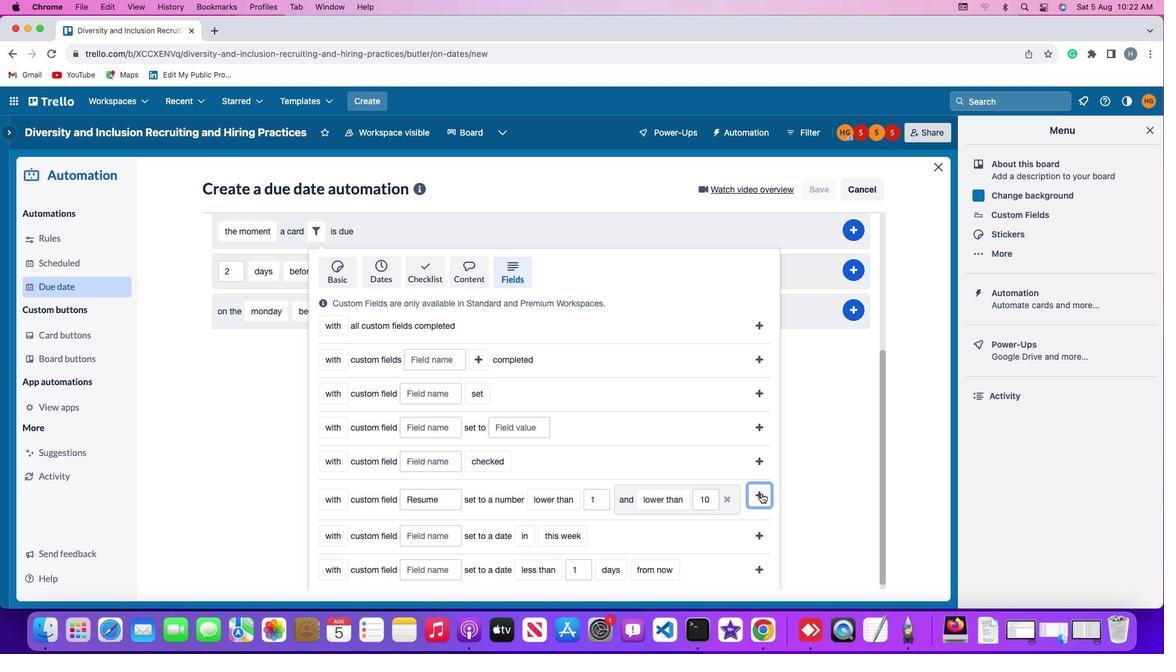 
Action: Mouse moved to (861, 445)
Screenshot: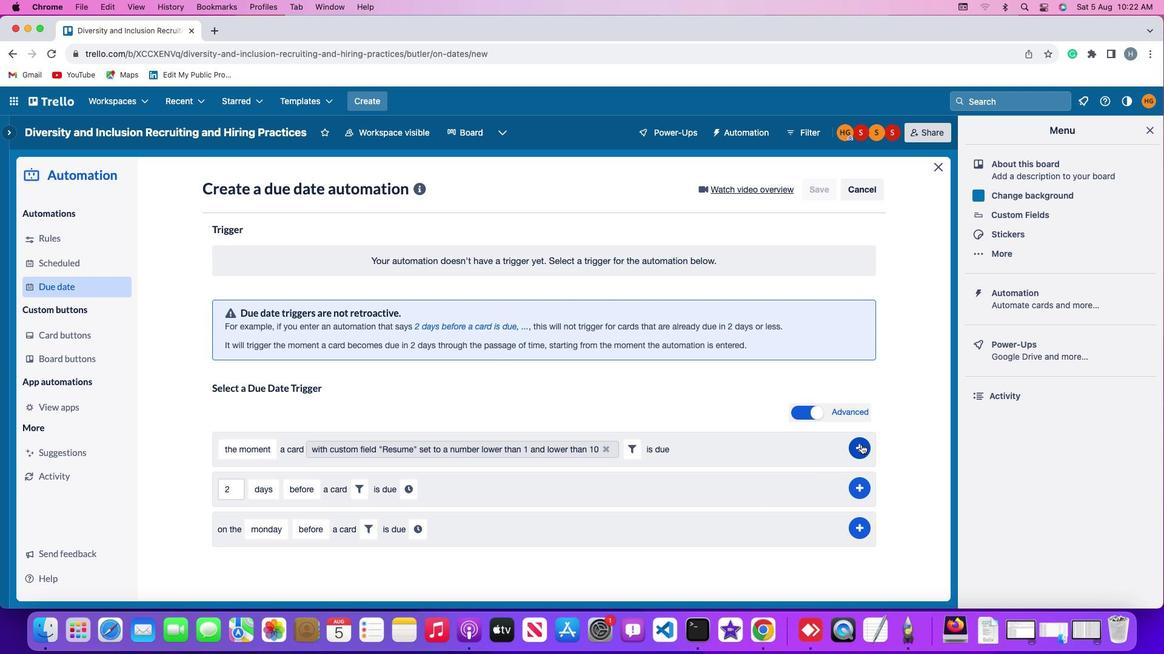 
Action: Mouse pressed left at (861, 445)
Screenshot: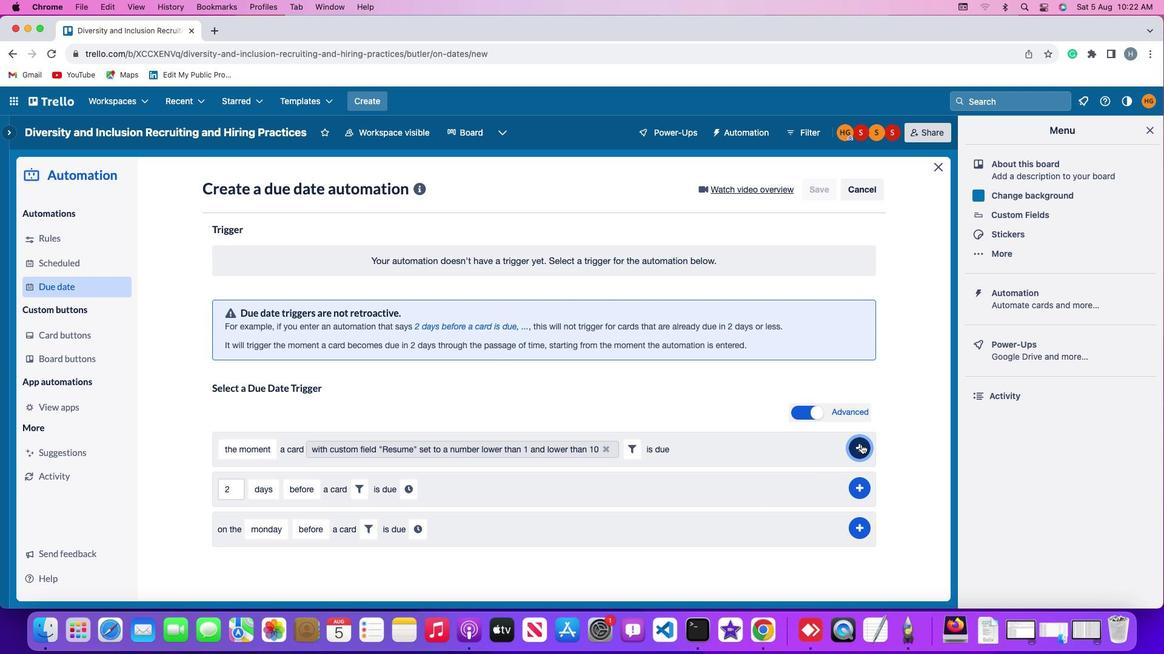 
Action: Mouse moved to (912, 392)
Screenshot: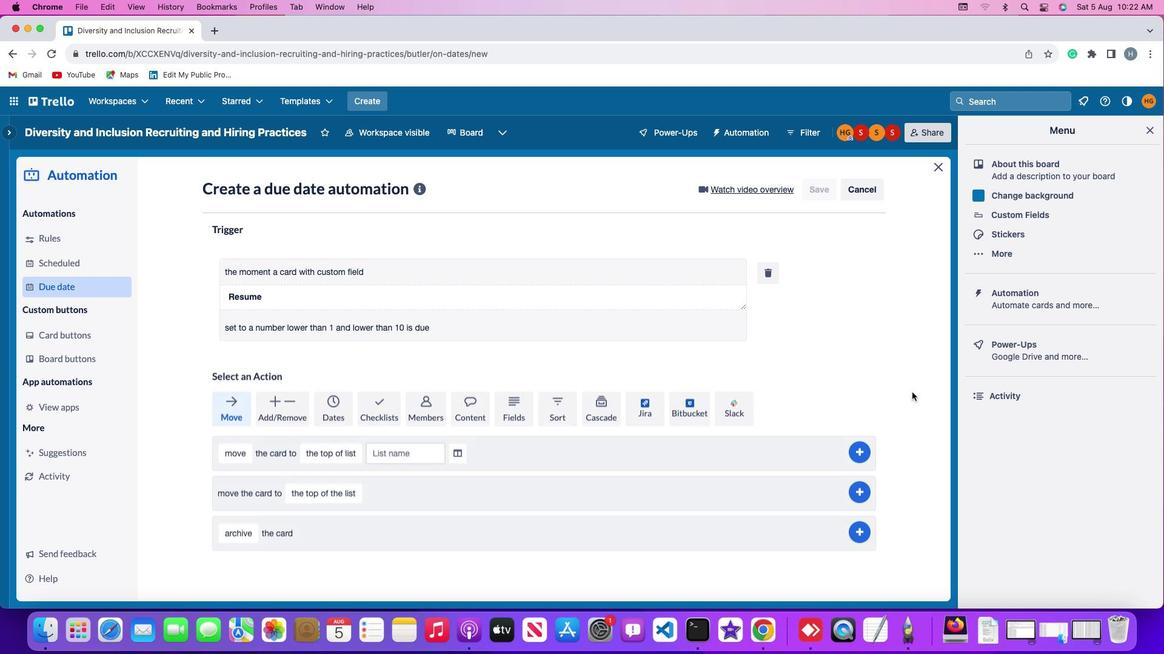 
